 Task: Look for space in Windsor, United States from 12th July, 2023 to 16th July, 2023 for 8 adults in price range Rs.10000 to Rs.16000. Place can be private room with 8 bedrooms having 8 beds and 8 bathrooms. Property type can be house, flat, guest house. Amenities needed are: wifi, TV, free parkinig on premises, gym, breakfast. Booking option can be shelf check-in. Required host language is English.
Action: Mouse moved to (428, 104)
Screenshot: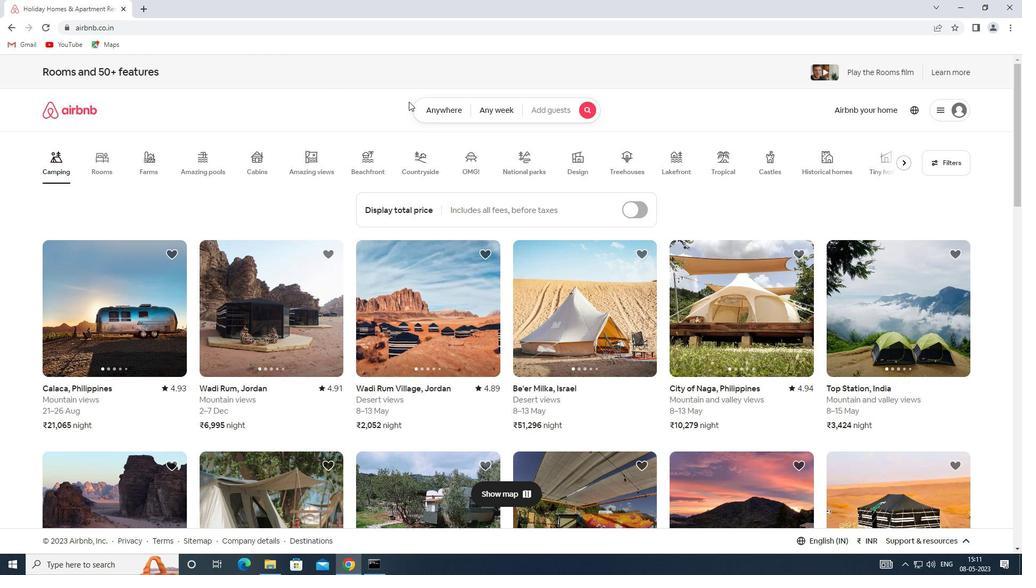
Action: Mouse pressed left at (428, 104)
Screenshot: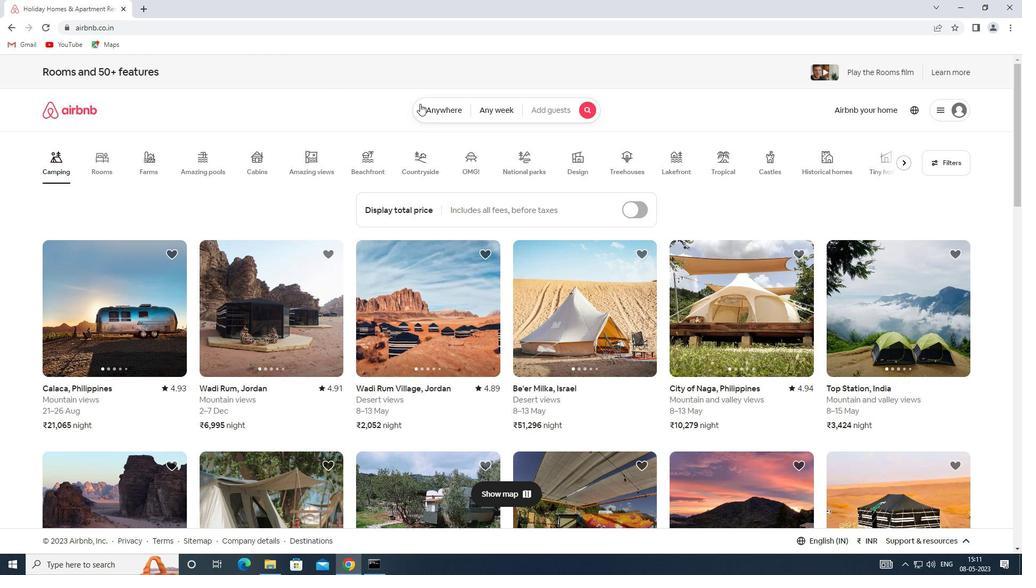 
Action: Mouse moved to (356, 157)
Screenshot: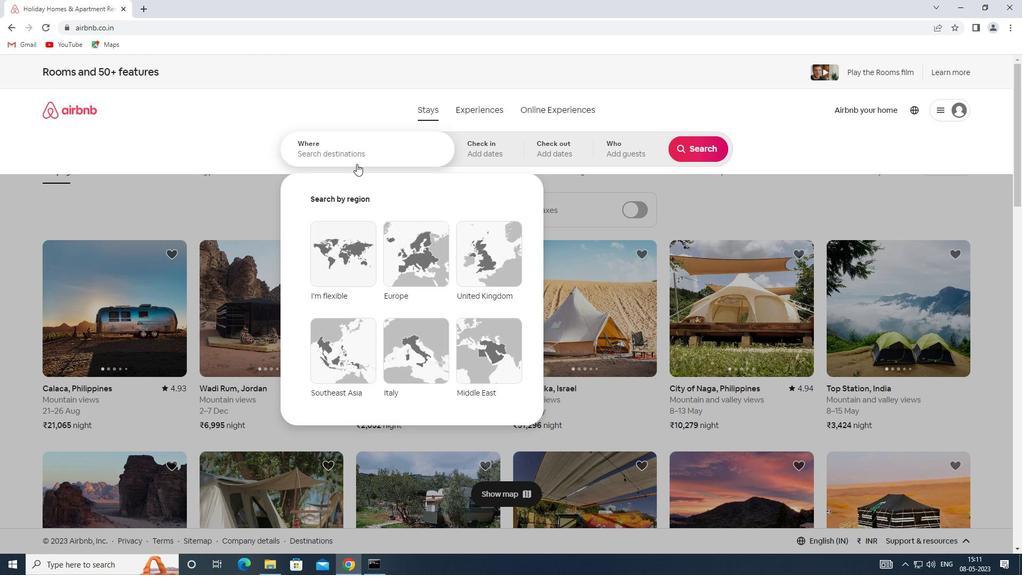 
Action: Mouse pressed left at (356, 157)
Screenshot: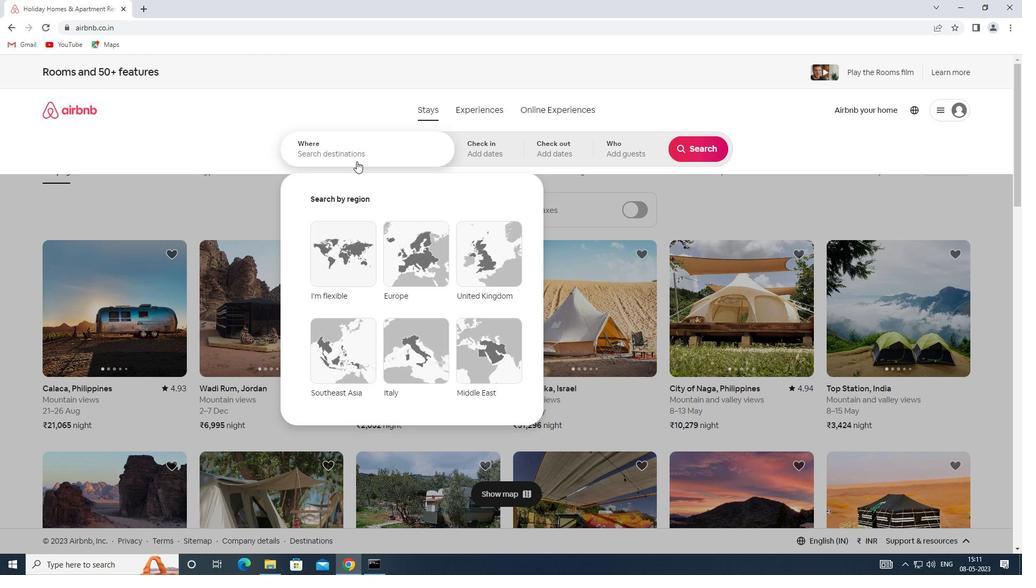 
Action: Mouse moved to (353, 157)
Screenshot: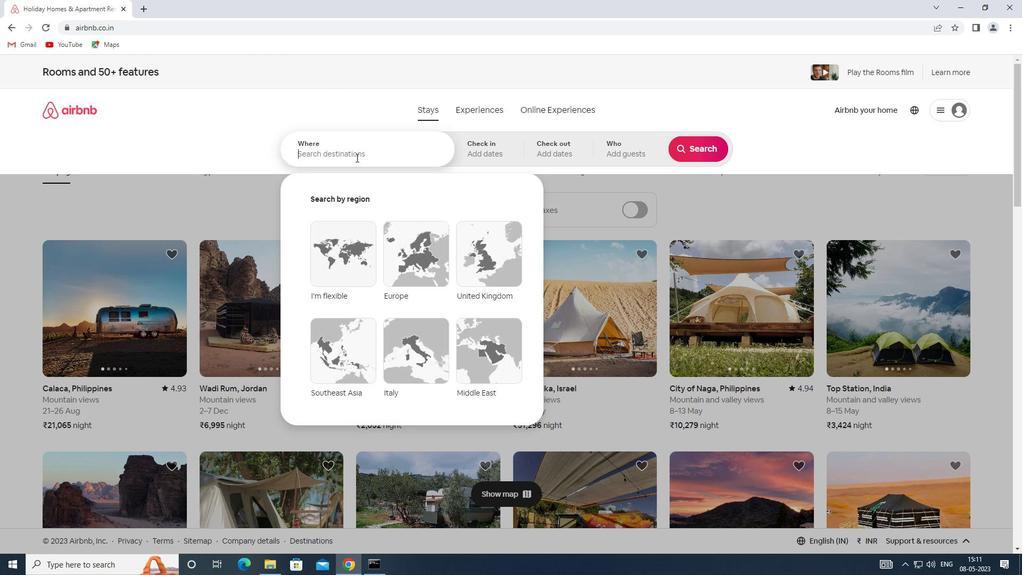 
Action: Key pressed <Key.shift><Key.shift><Key.shift><Key.shift><Key.shift><Key.shift>ctrl+SPACE<Key.space>IN<Key.space><Key.shift>WINDSOR,<Key.shift>UNITED<Key.space><Key.shift>STATES
Screenshot: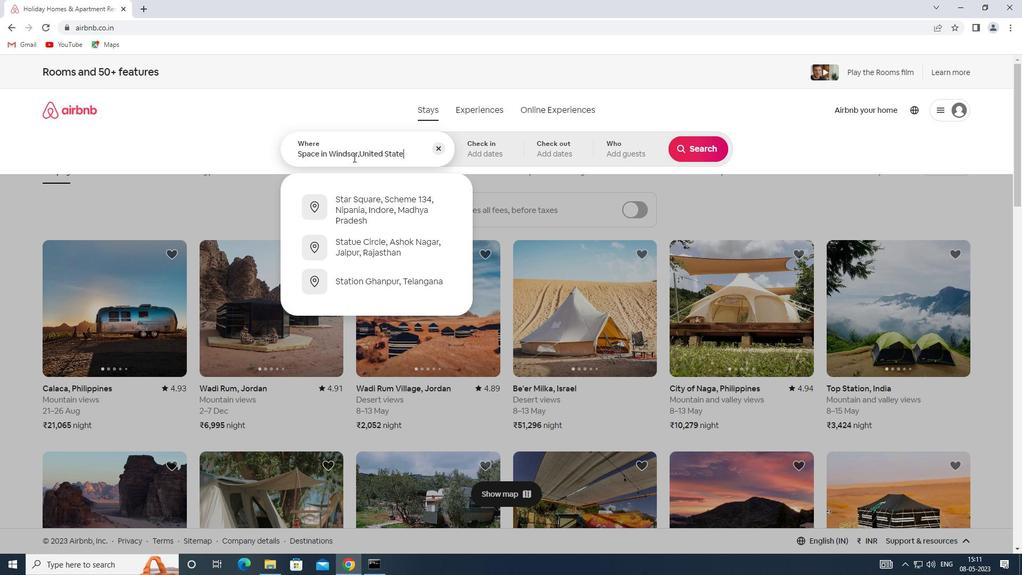 
Action: Mouse moved to (476, 162)
Screenshot: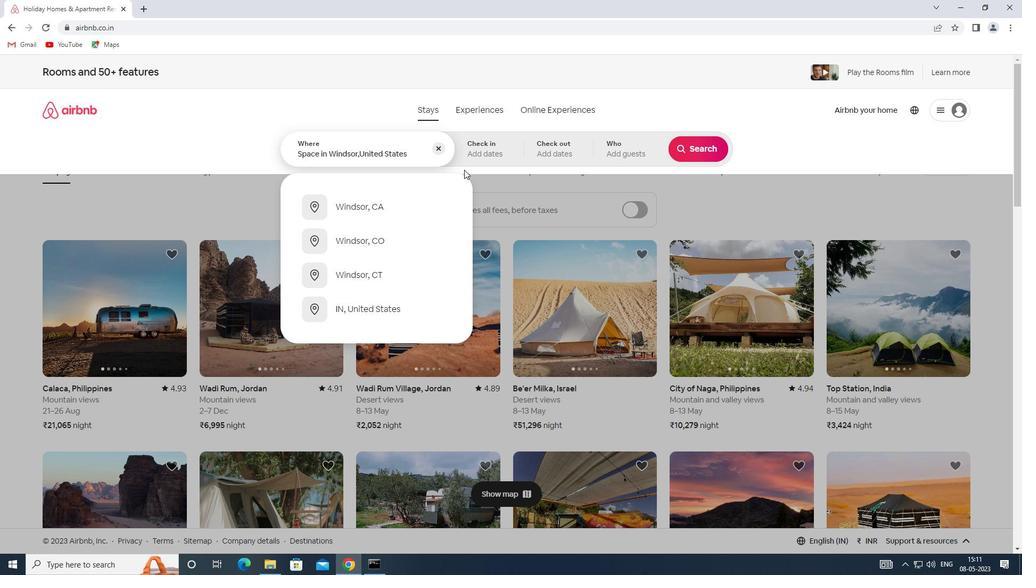 
Action: Mouse pressed left at (476, 162)
Screenshot: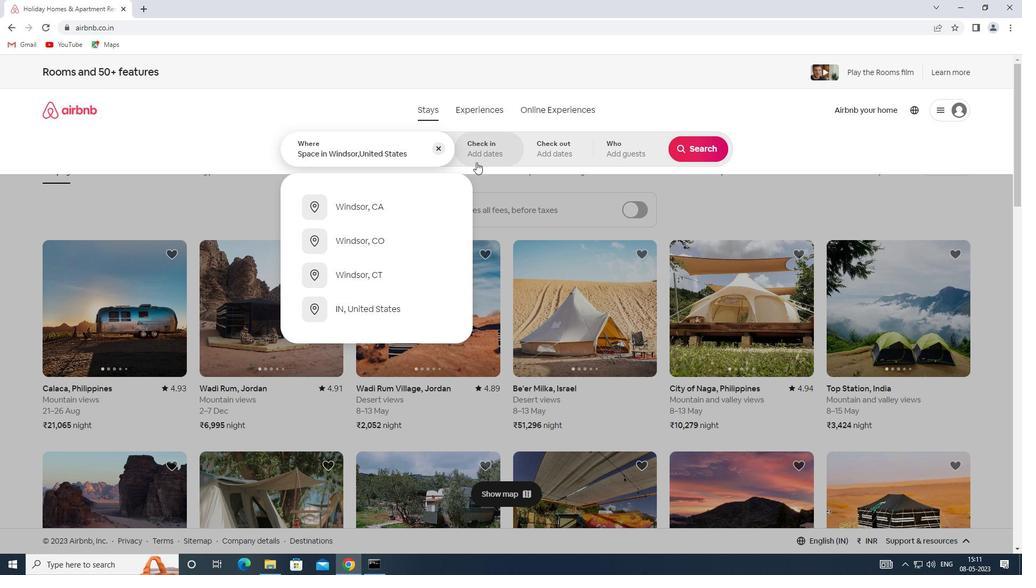 
Action: Mouse moved to (697, 233)
Screenshot: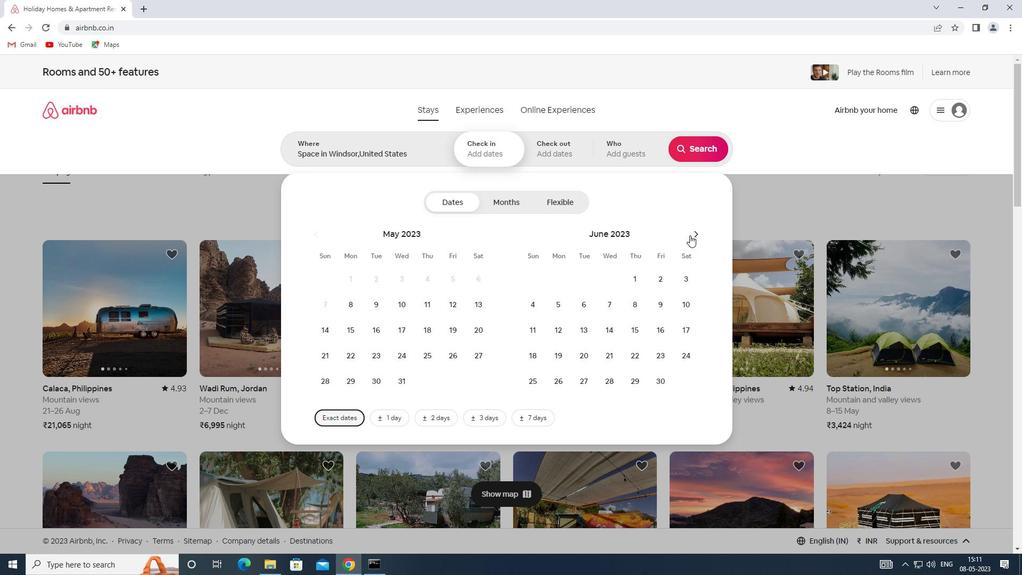 
Action: Mouse pressed left at (697, 233)
Screenshot: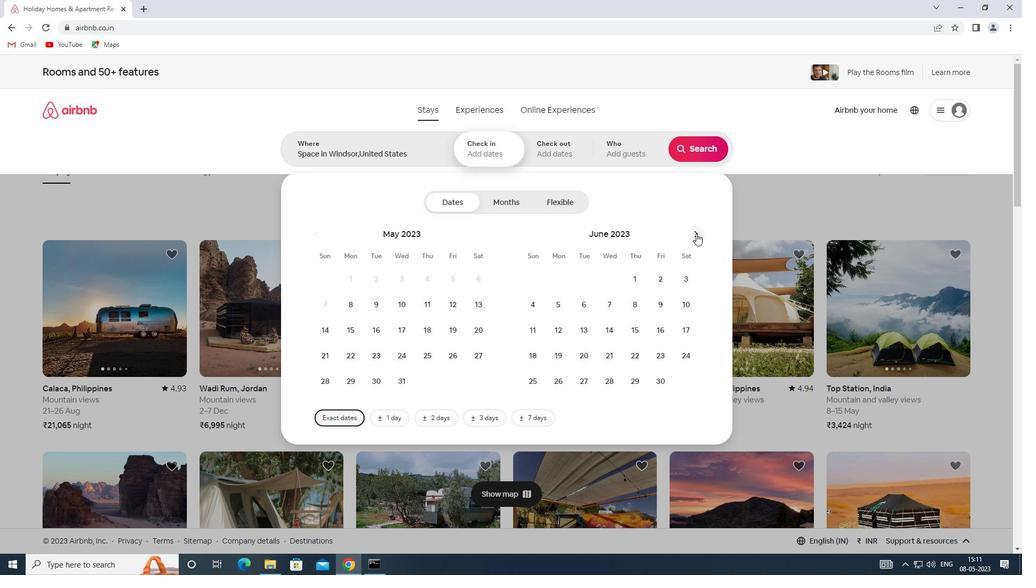 
Action: Mouse moved to (609, 333)
Screenshot: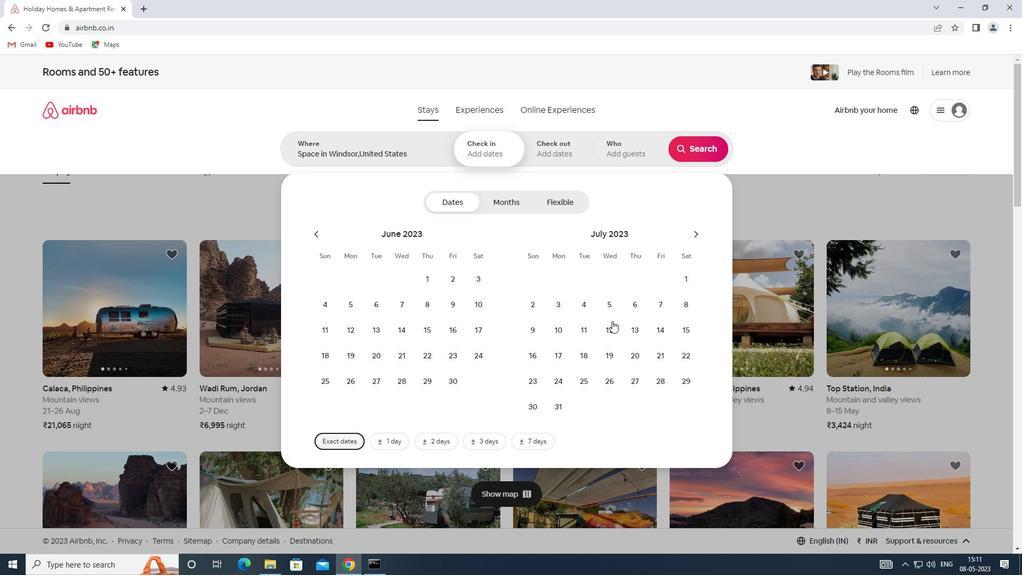 
Action: Mouse pressed left at (609, 333)
Screenshot: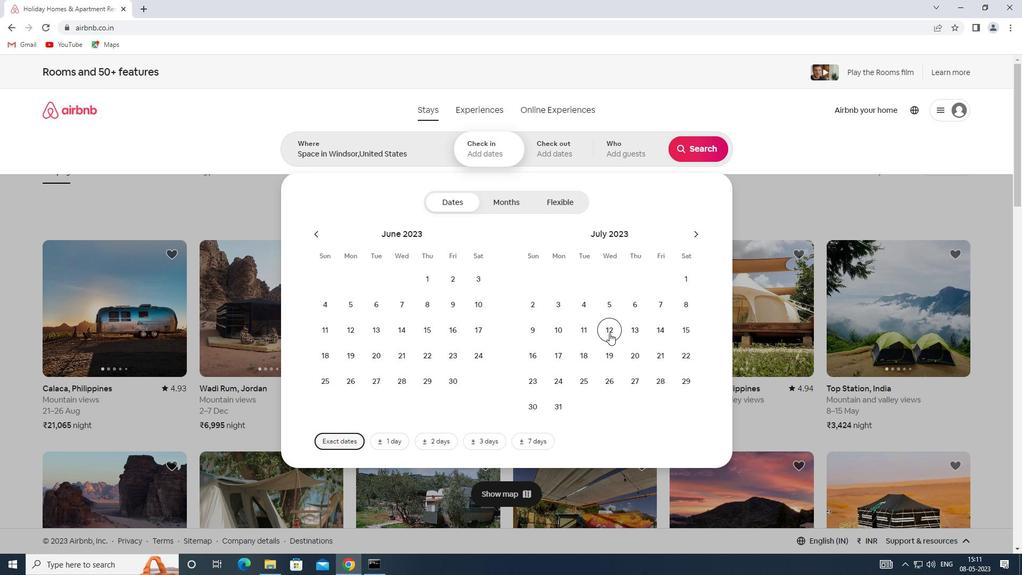 
Action: Mouse moved to (535, 349)
Screenshot: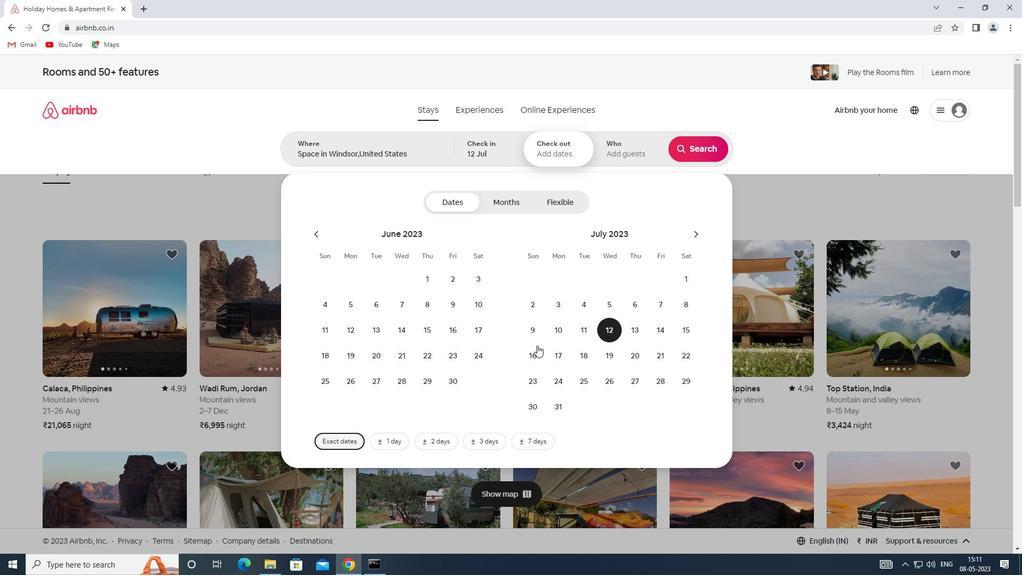 
Action: Mouse pressed left at (535, 349)
Screenshot: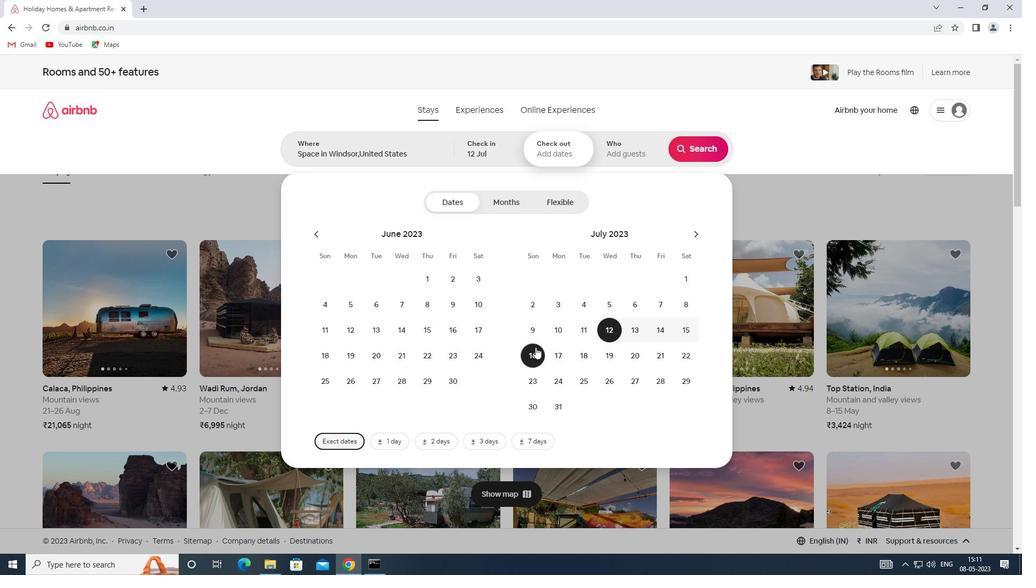 
Action: Mouse moved to (625, 148)
Screenshot: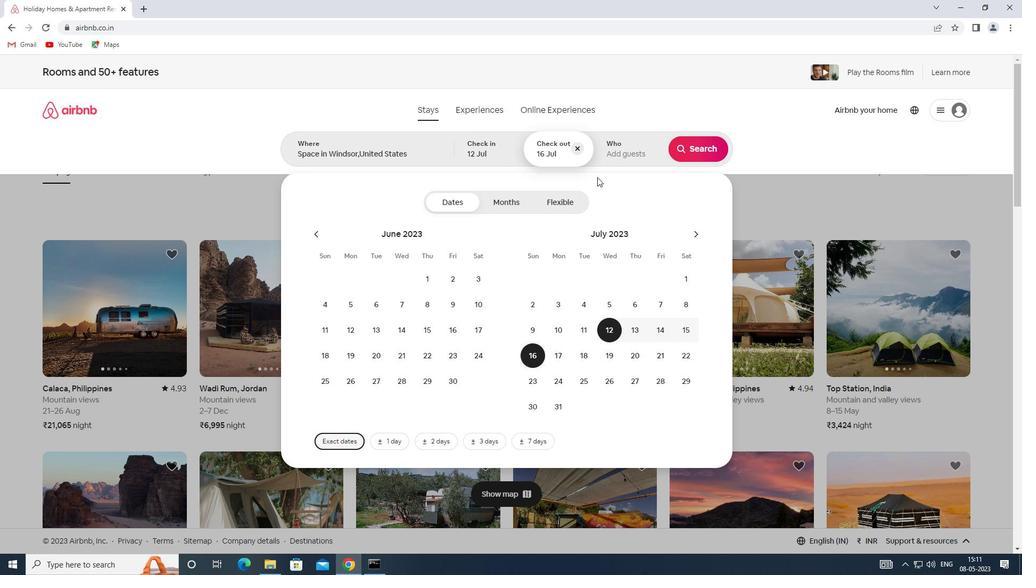 
Action: Mouse pressed left at (625, 148)
Screenshot: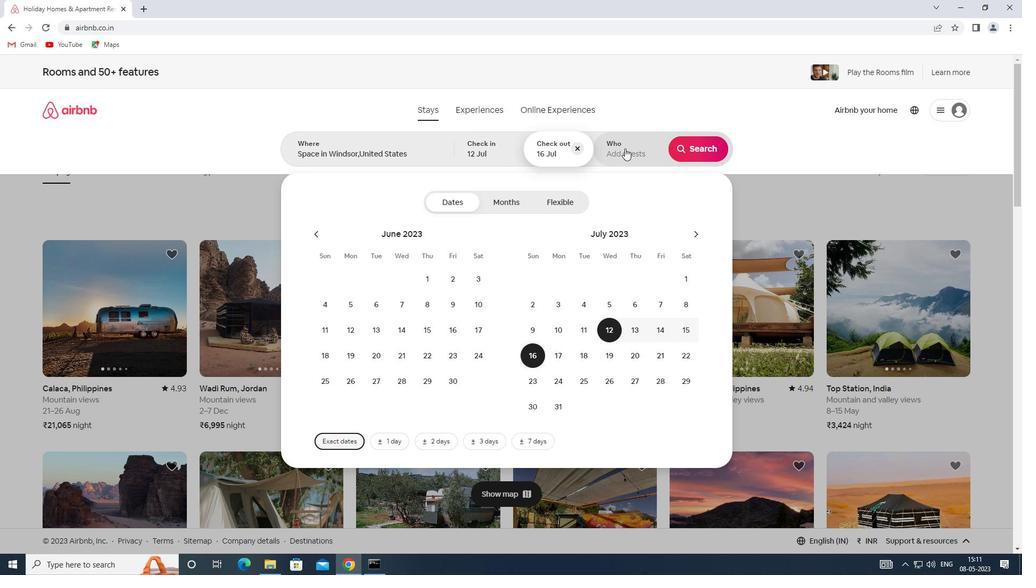 
Action: Mouse moved to (701, 208)
Screenshot: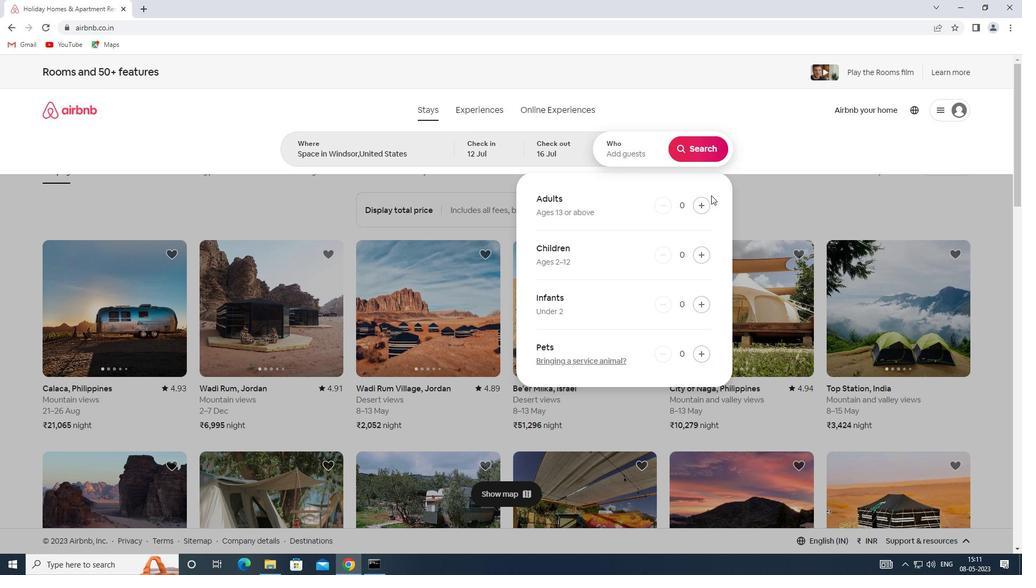 
Action: Mouse pressed left at (701, 208)
Screenshot: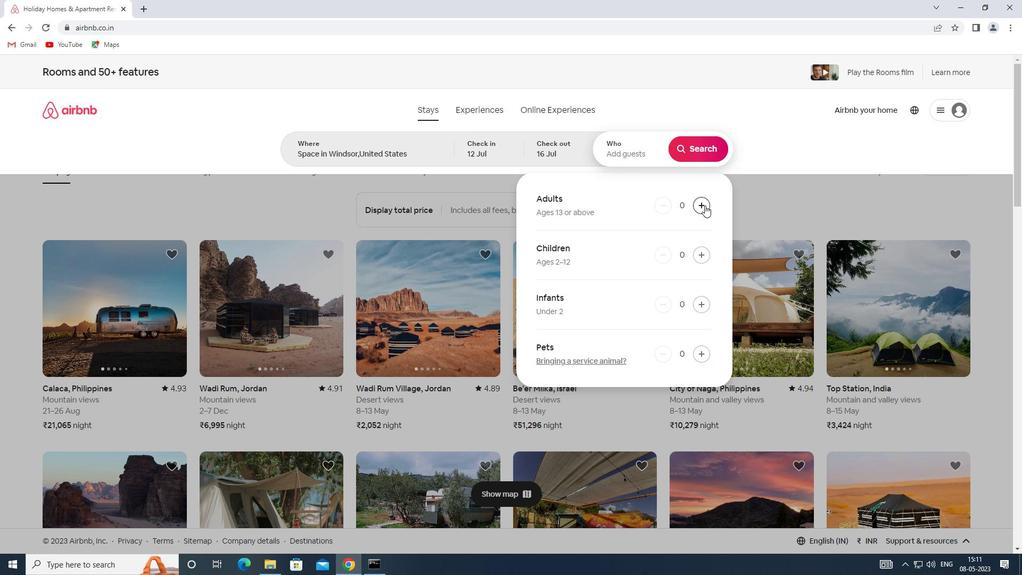 
Action: Mouse pressed left at (701, 208)
Screenshot: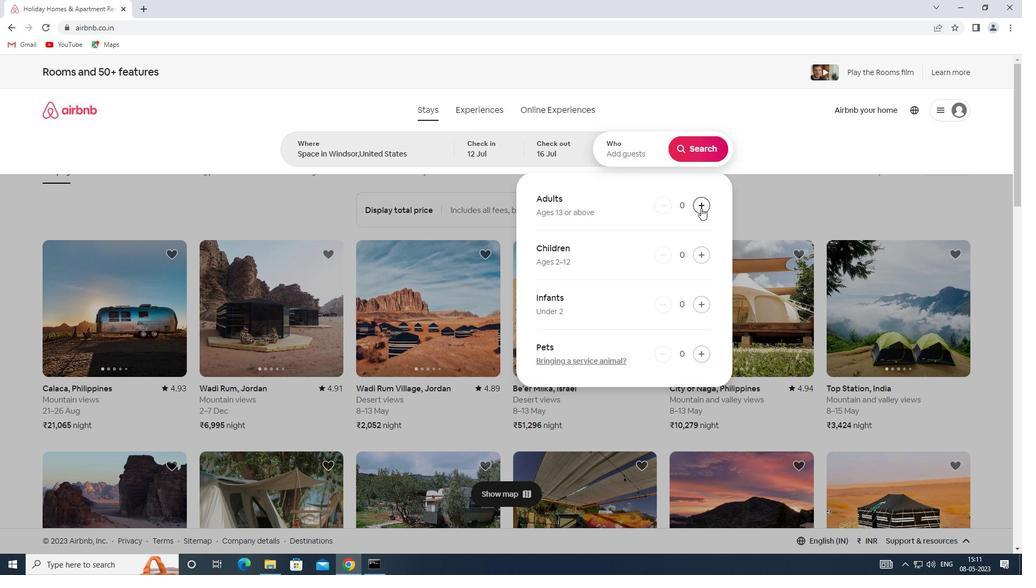 
Action: Mouse pressed left at (701, 208)
Screenshot: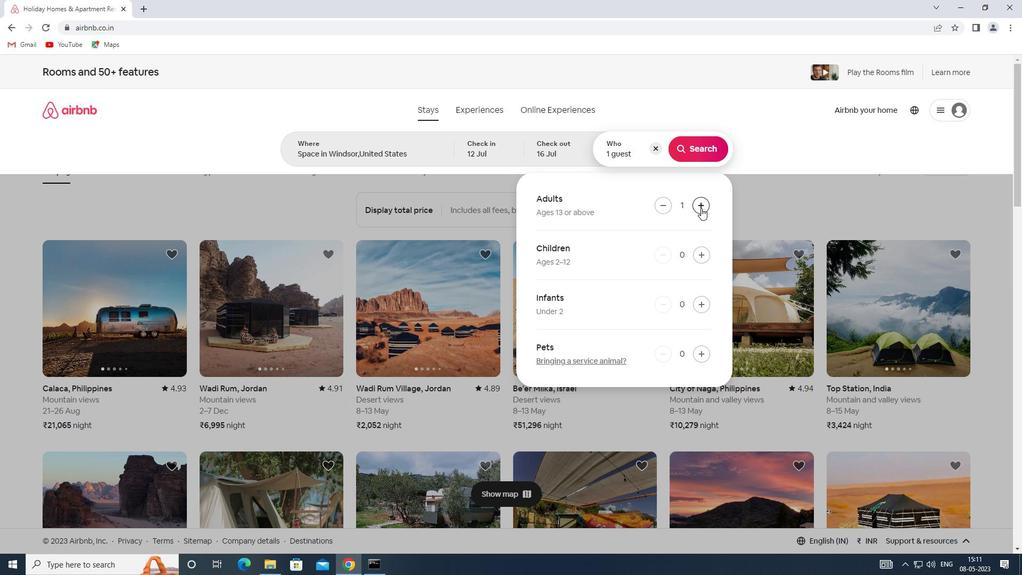 
Action: Mouse pressed left at (701, 208)
Screenshot: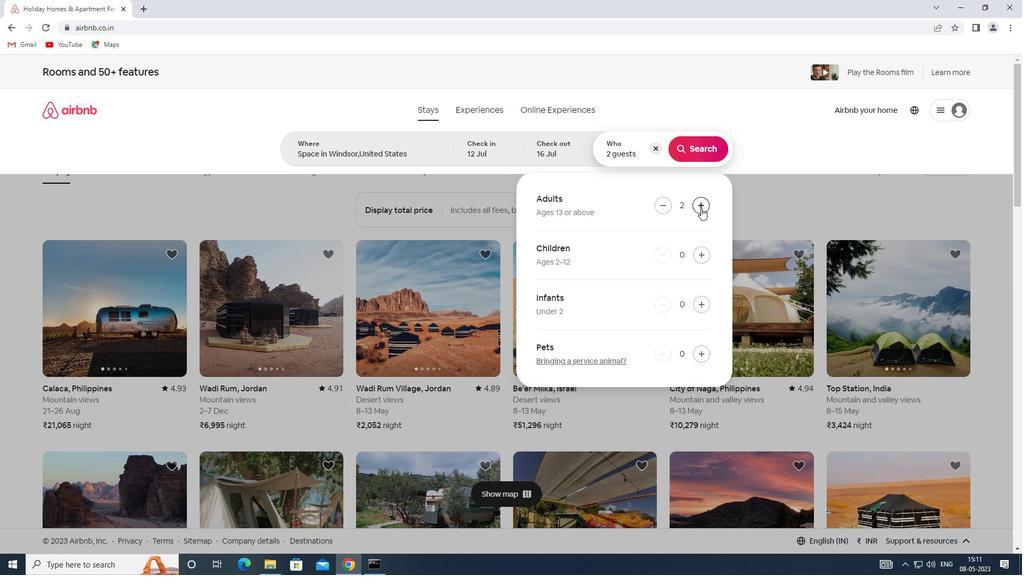 
Action: Mouse pressed left at (701, 208)
Screenshot: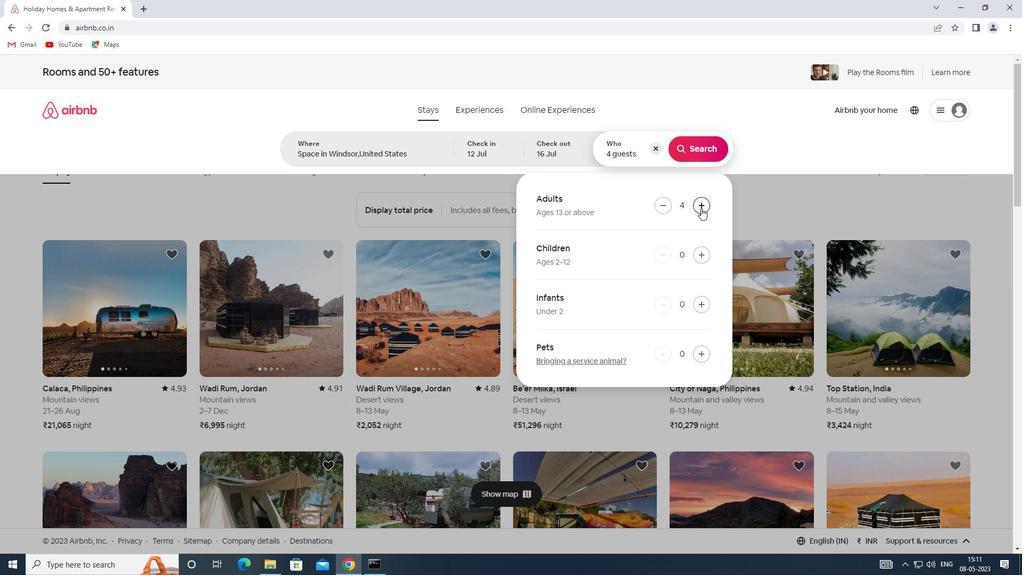 
Action: Mouse pressed left at (701, 208)
Screenshot: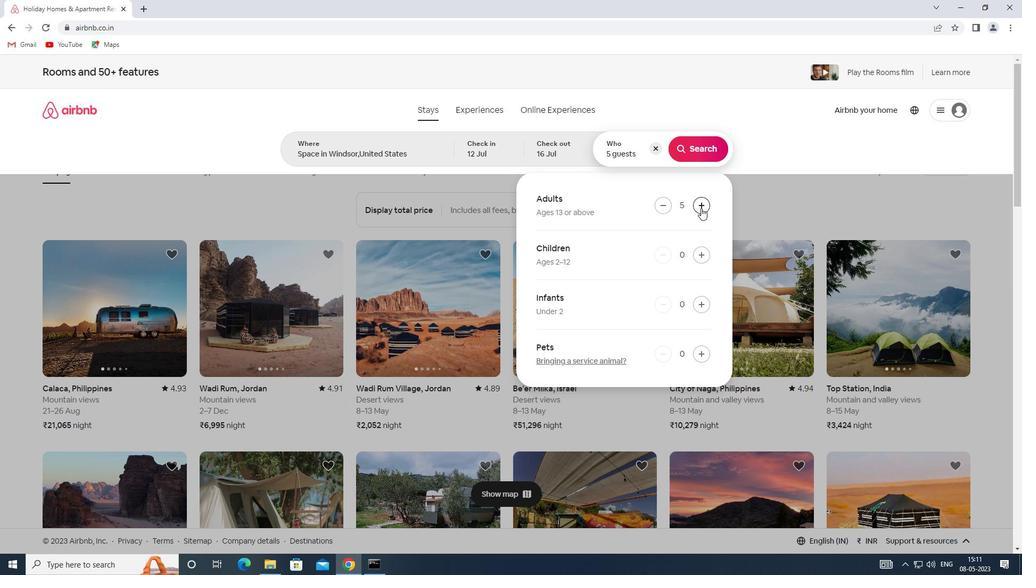 
Action: Mouse pressed left at (701, 208)
Screenshot: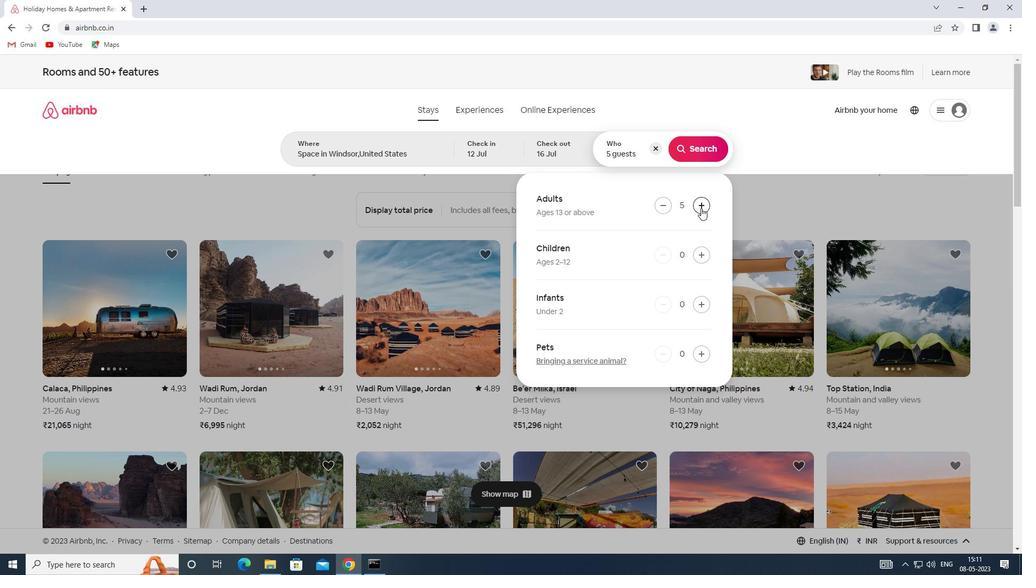 
Action: Mouse pressed left at (701, 208)
Screenshot: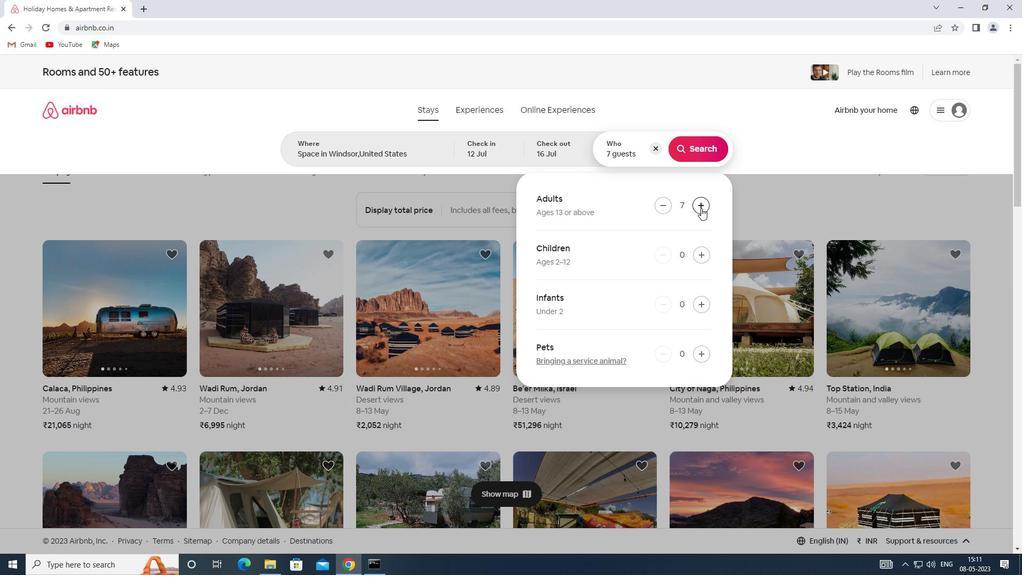 
Action: Mouse moved to (704, 143)
Screenshot: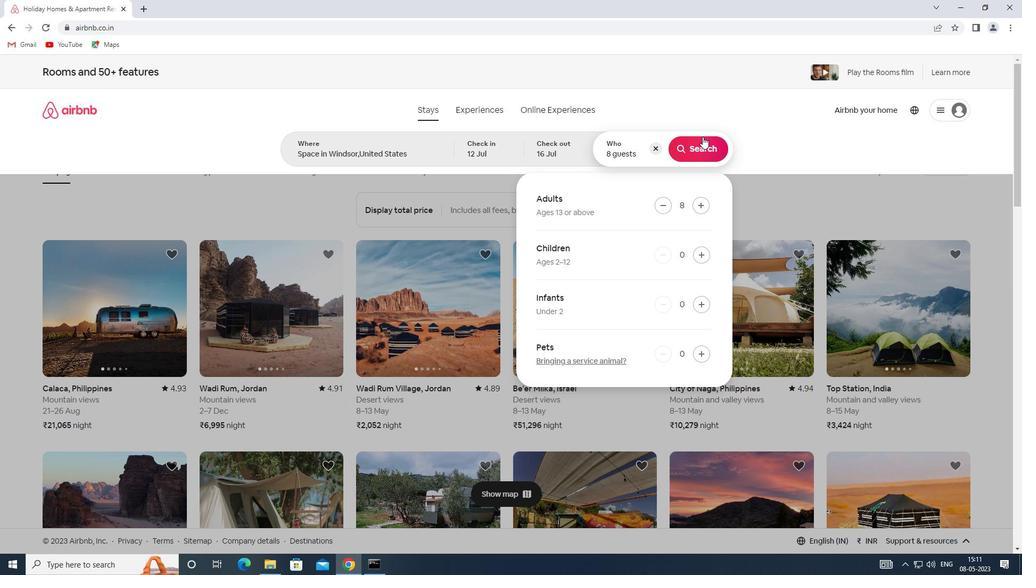 
Action: Mouse pressed left at (704, 143)
Screenshot: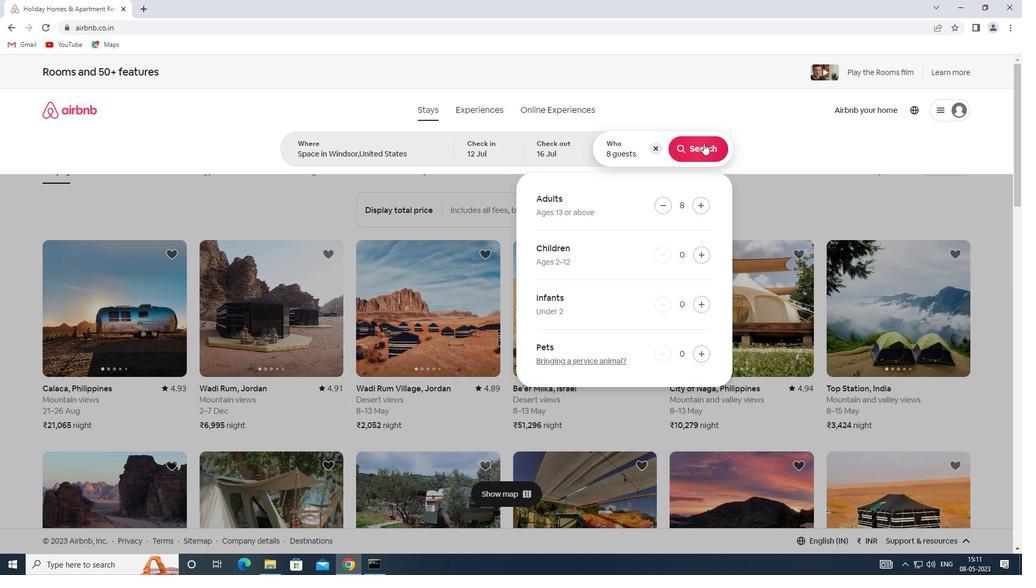
Action: Mouse moved to (958, 125)
Screenshot: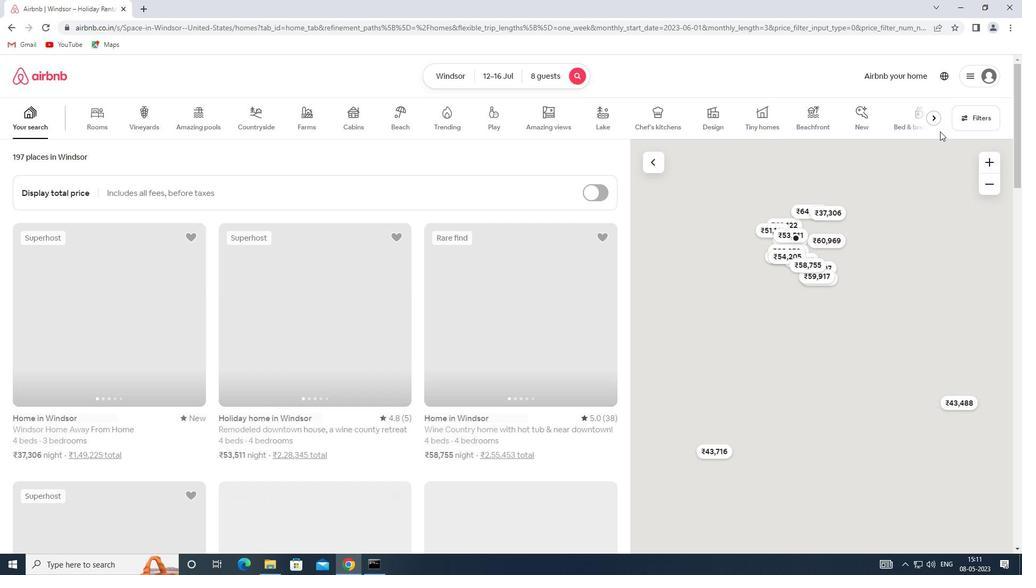 
Action: Mouse pressed left at (958, 125)
Screenshot: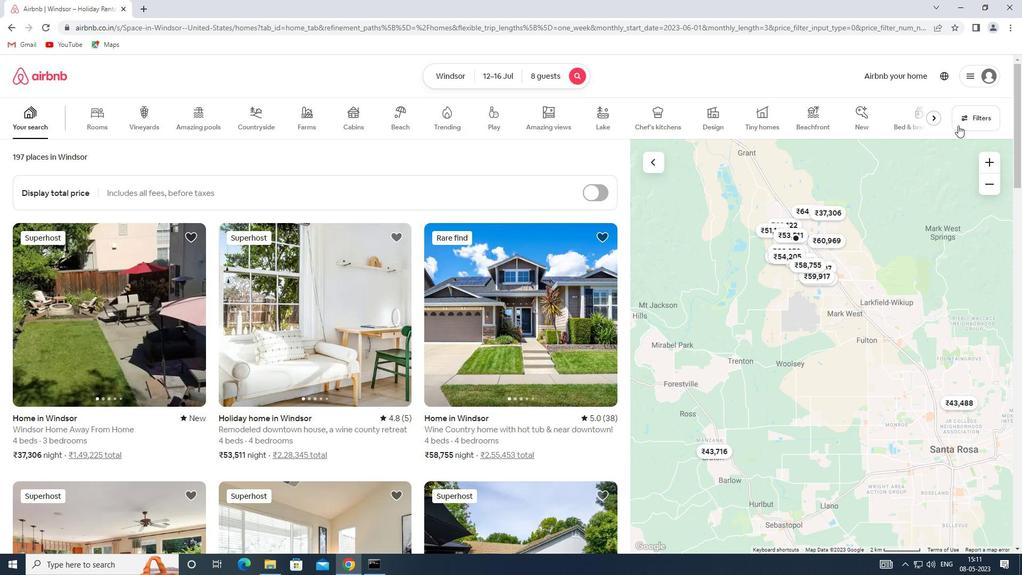 
Action: Mouse moved to (372, 377)
Screenshot: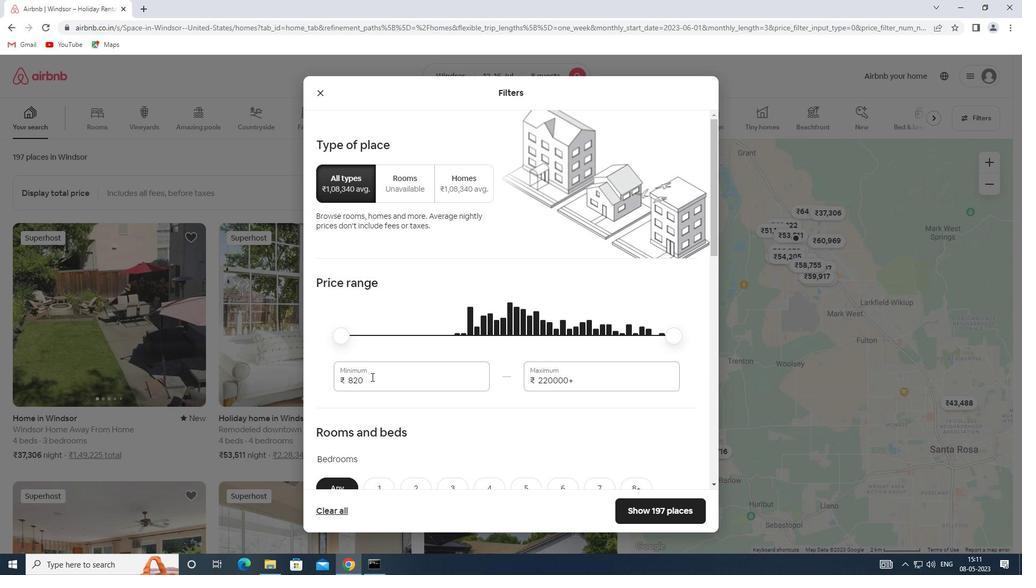 
Action: Mouse pressed left at (372, 377)
Screenshot: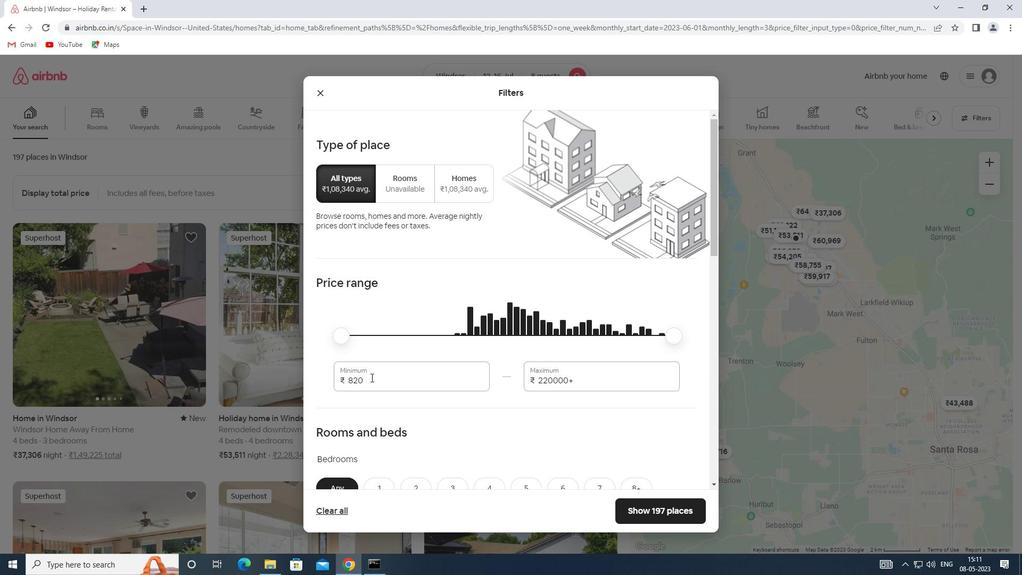 
Action: Mouse moved to (318, 367)
Screenshot: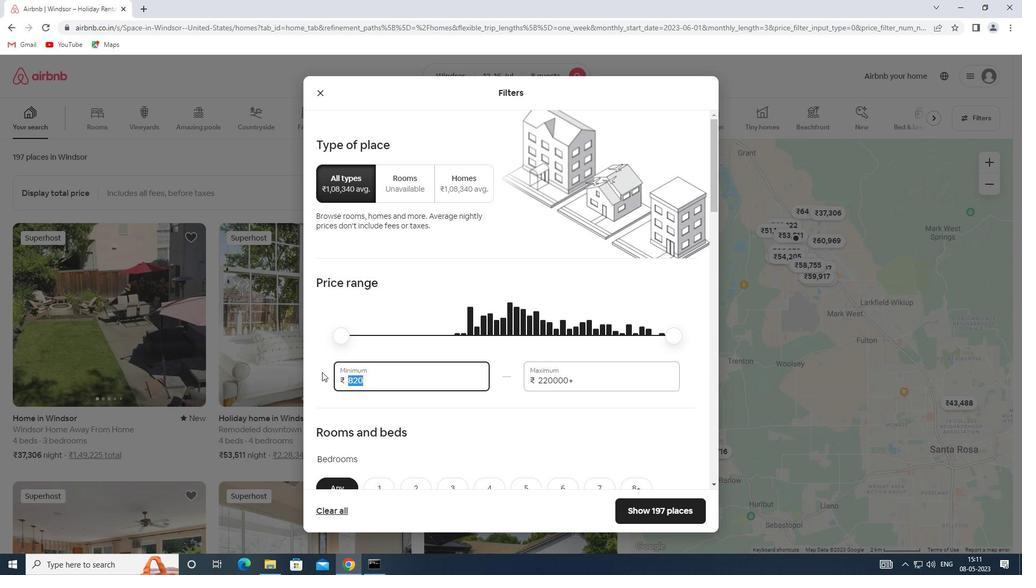 
Action: Key pressed 10000
Screenshot: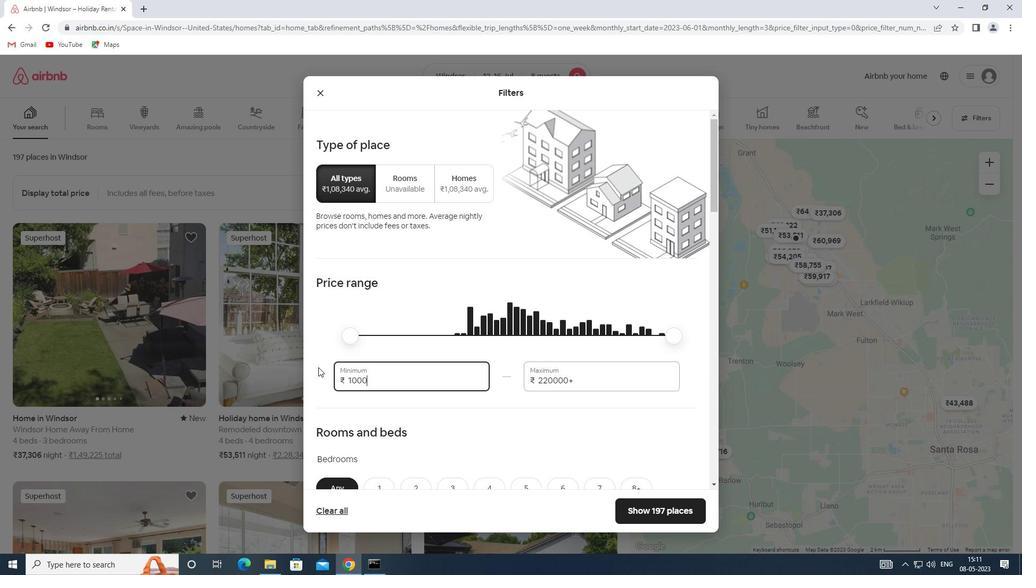 
Action: Mouse moved to (571, 379)
Screenshot: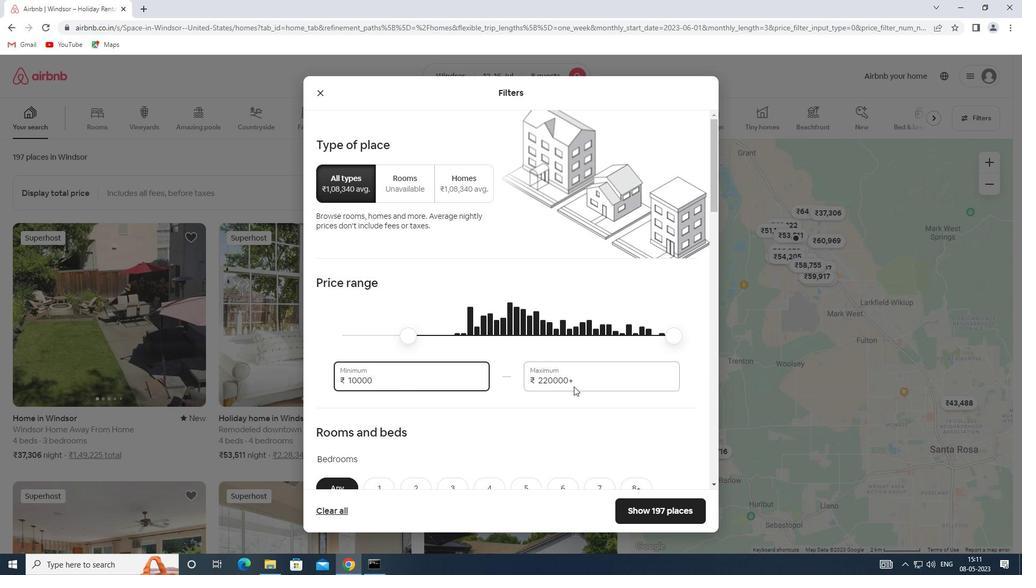 
Action: Mouse pressed left at (571, 379)
Screenshot: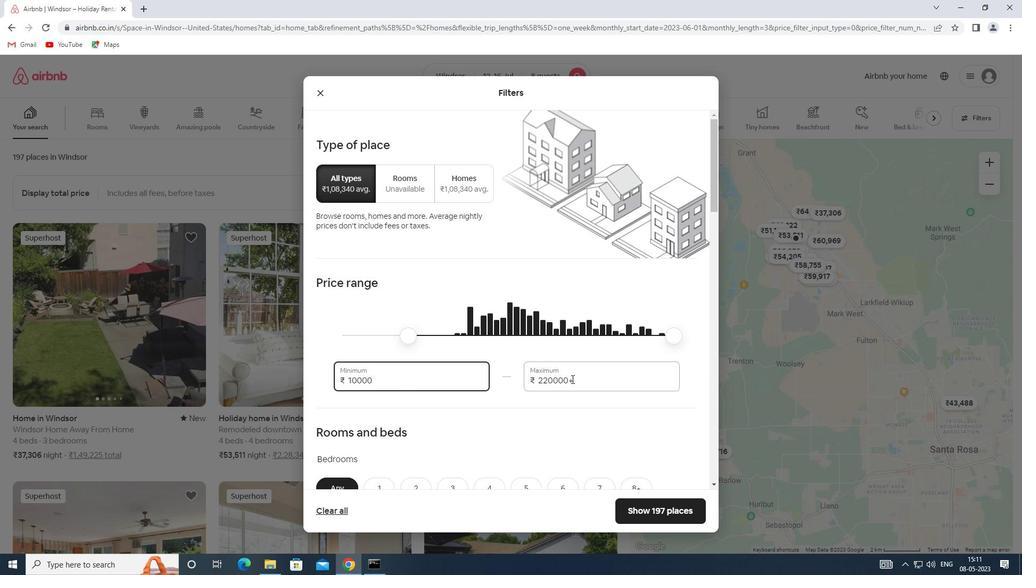 
Action: Mouse moved to (528, 381)
Screenshot: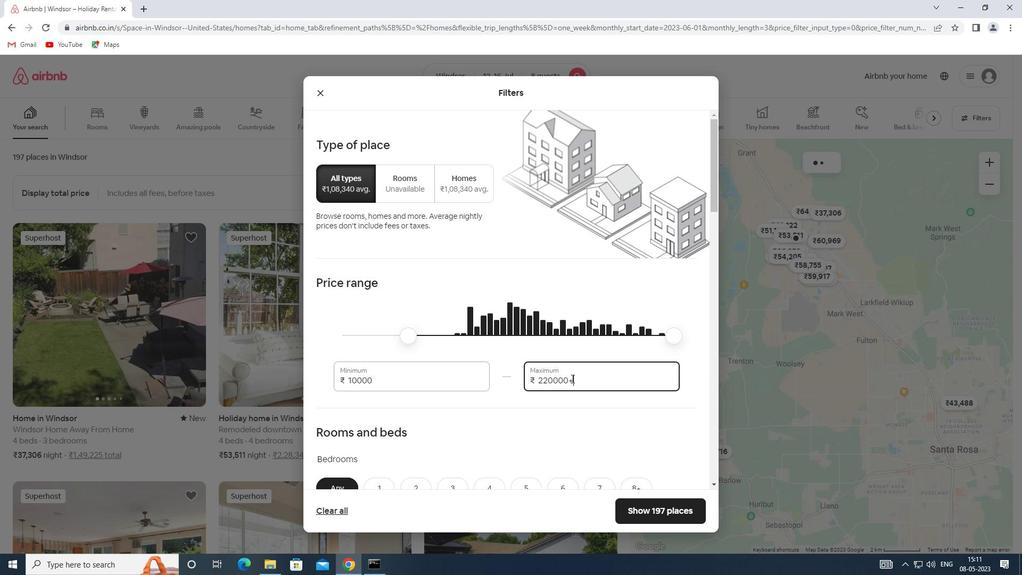 
Action: Key pressed 160000<Key.backspace>
Screenshot: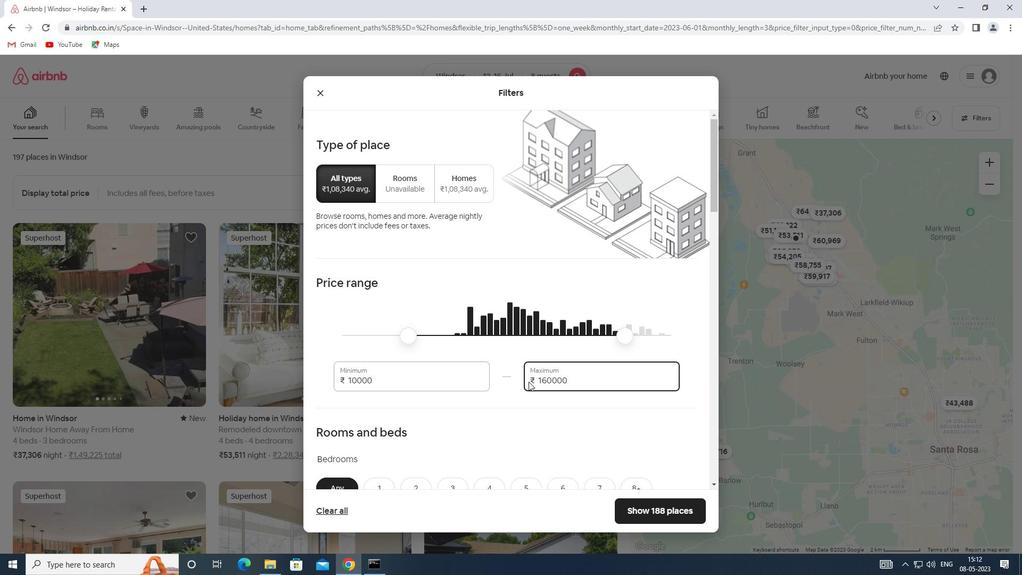 
Action: Mouse scrolled (528, 381) with delta (0, 0)
Screenshot: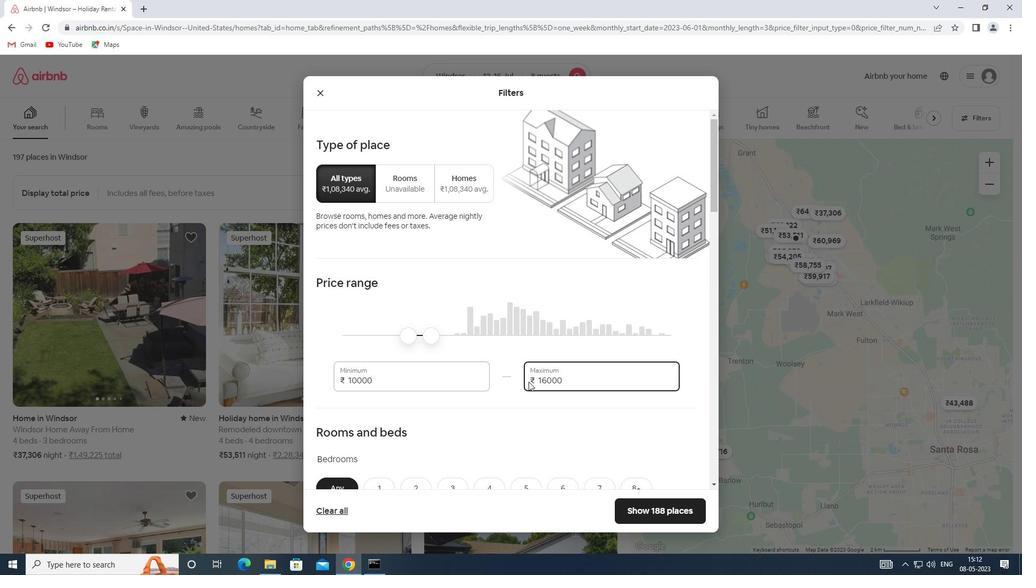 
Action: Mouse scrolled (528, 381) with delta (0, 0)
Screenshot: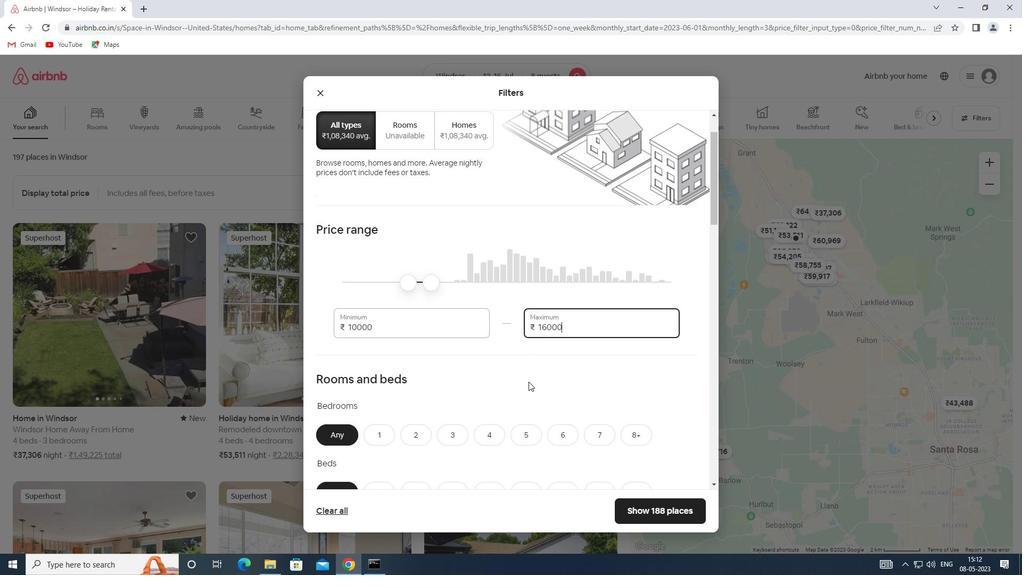 
Action: Mouse scrolled (528, 381) with delta (0, 0)
Screenshot: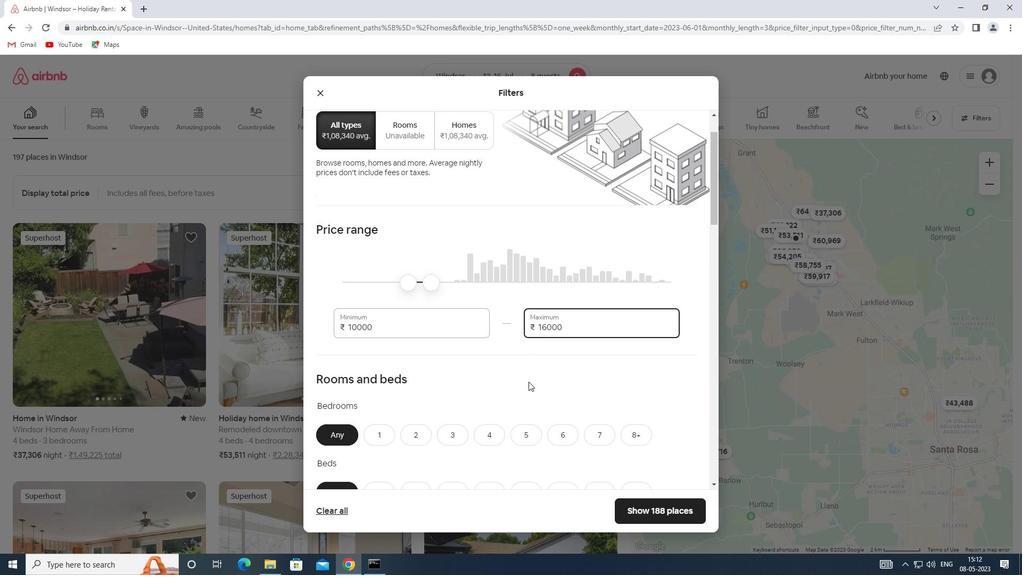 
Action: Mouse moved to (625, 322)
Screenshot: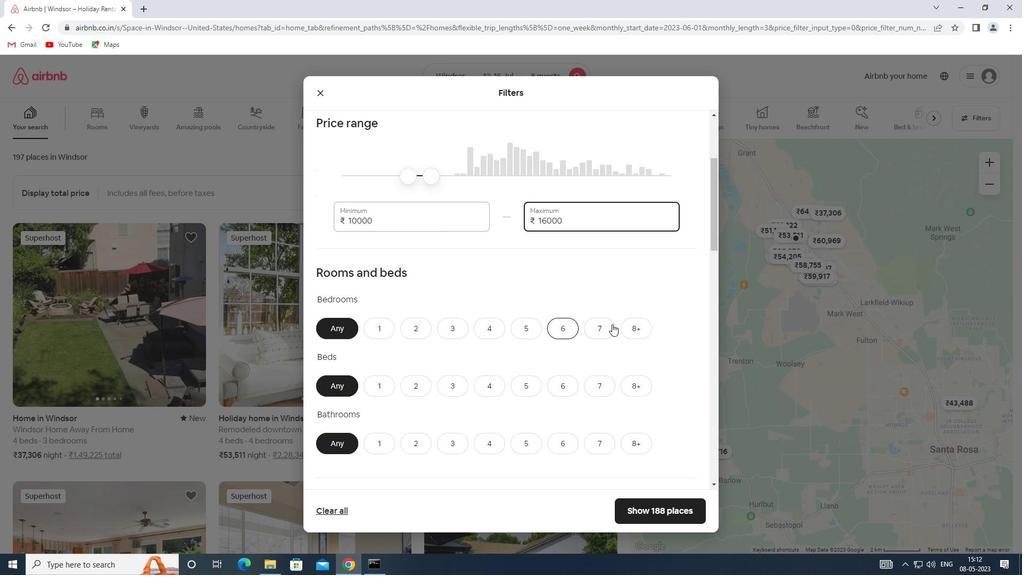 
Action: Mouse pressed left at (625, 322)
Screenshot: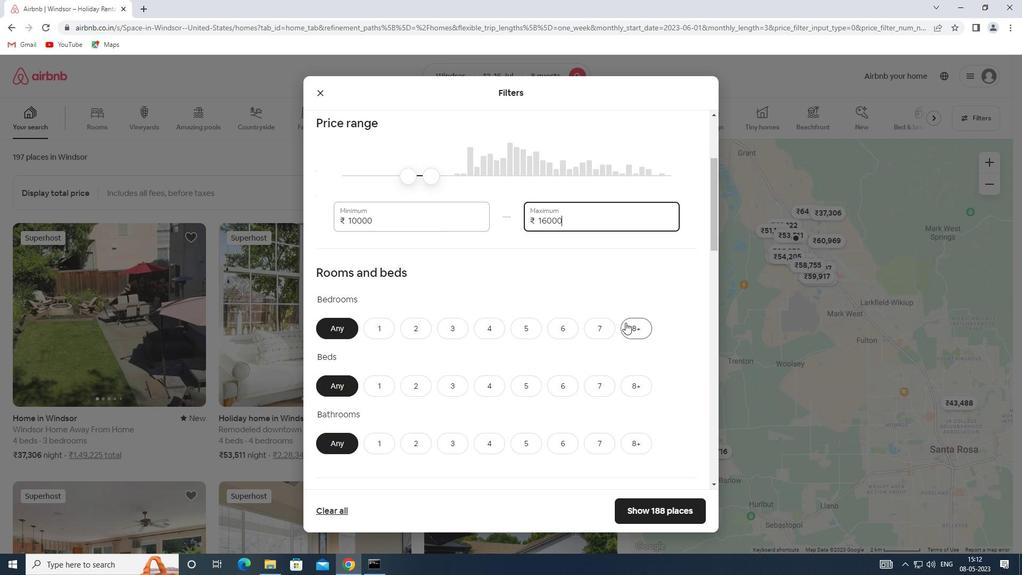 
Action: Mouse moved to (627, 386)
Screenshot: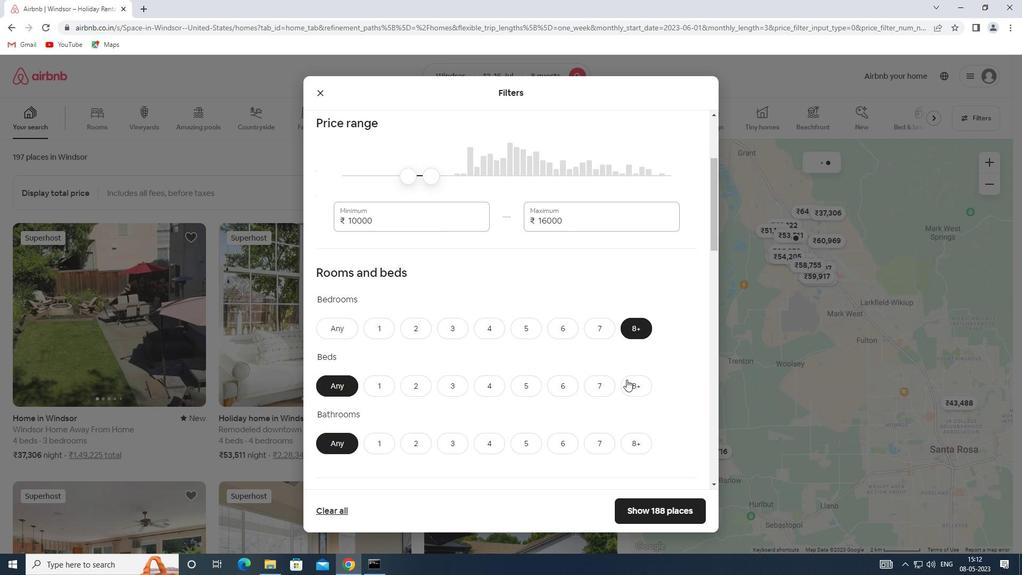 
Action: Mouse pressed left at (627, 386)
Screenshot: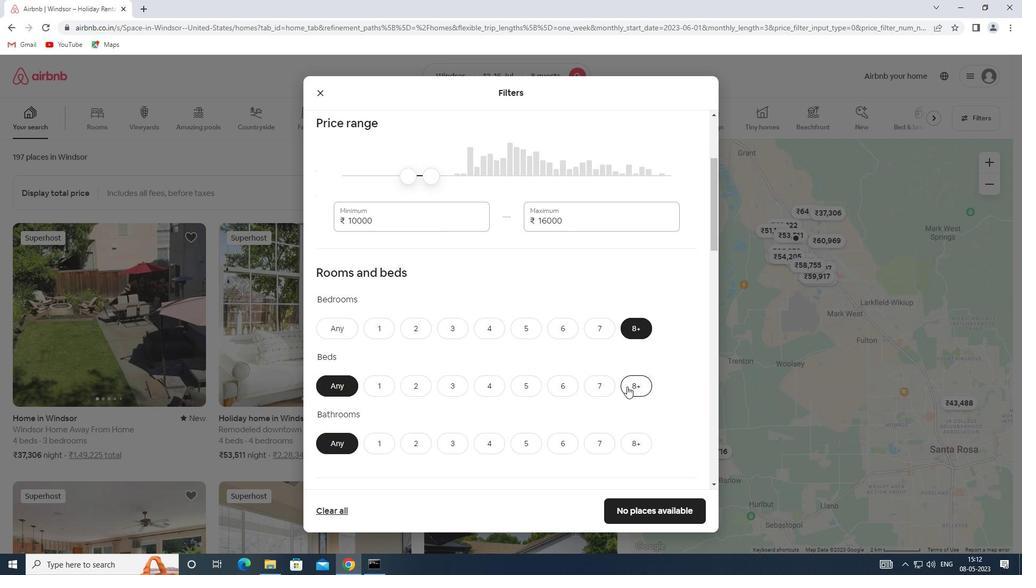 
Action: Mouse moved to (645, 442)
Screenshot: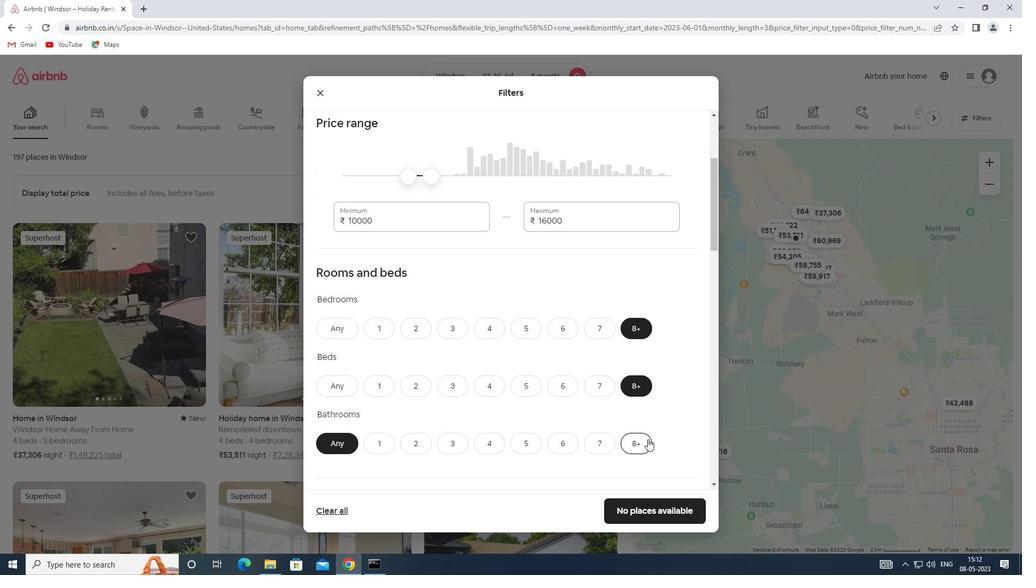 
Action: Mouse pressed left at (645, 442)
Screenshot: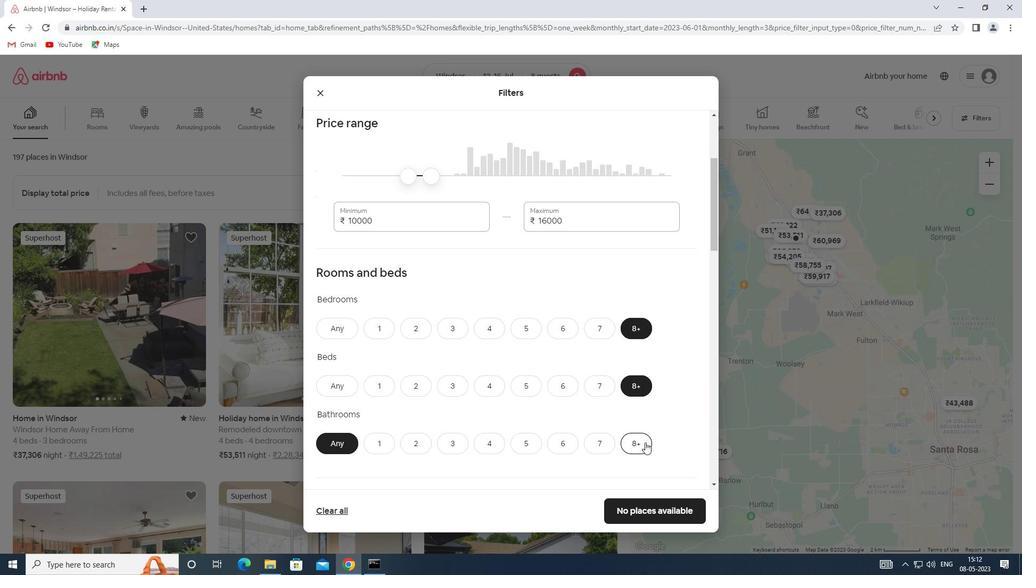 
Action: Mouse moved to (624, 421)
Screenshot: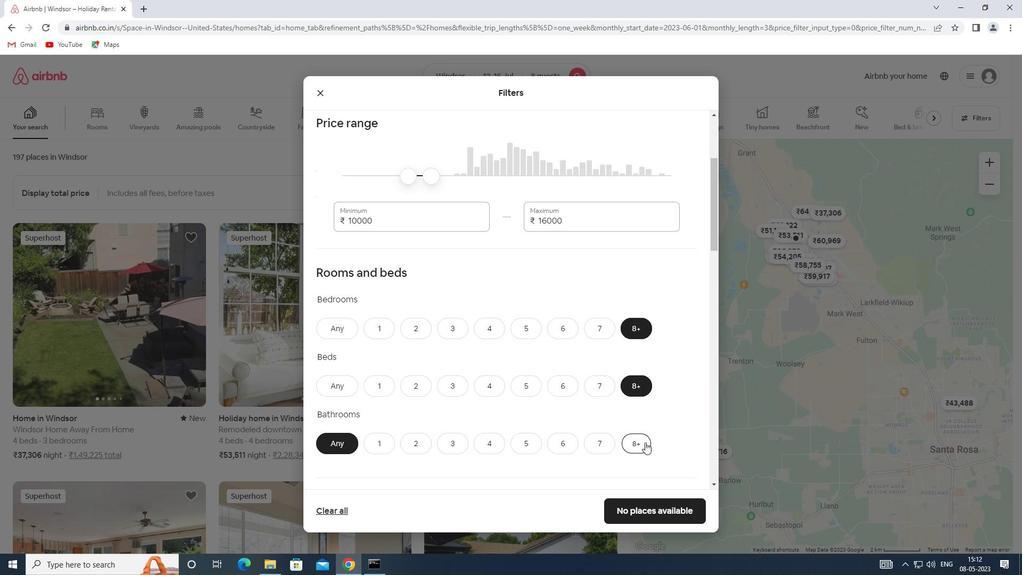 
Action: Mouse scrolled (624, 421) with delta (0, 0)
Screenshot: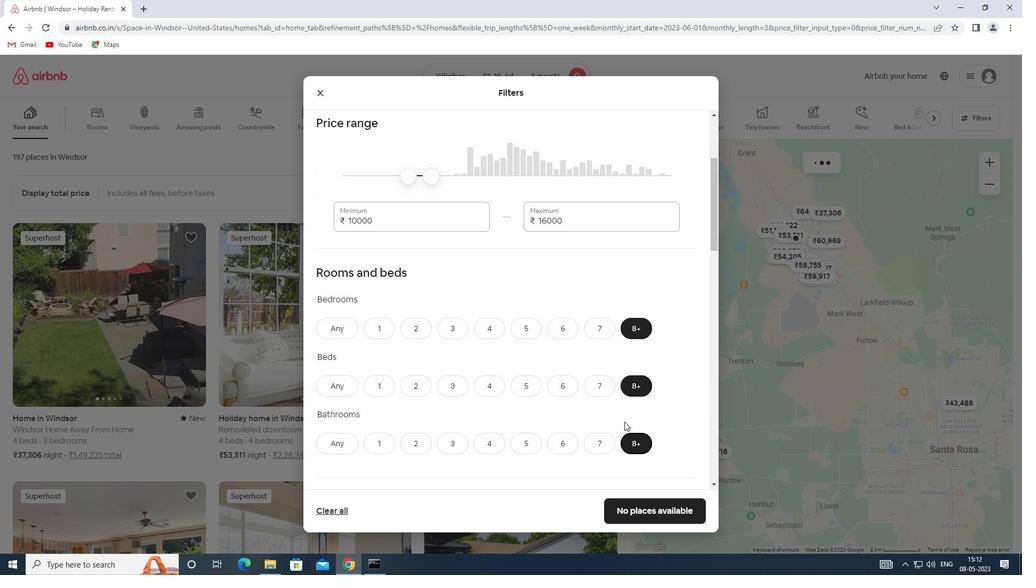 
Action: Mouse scrolled (624, 421) with delta (0, 0)
Screenshot: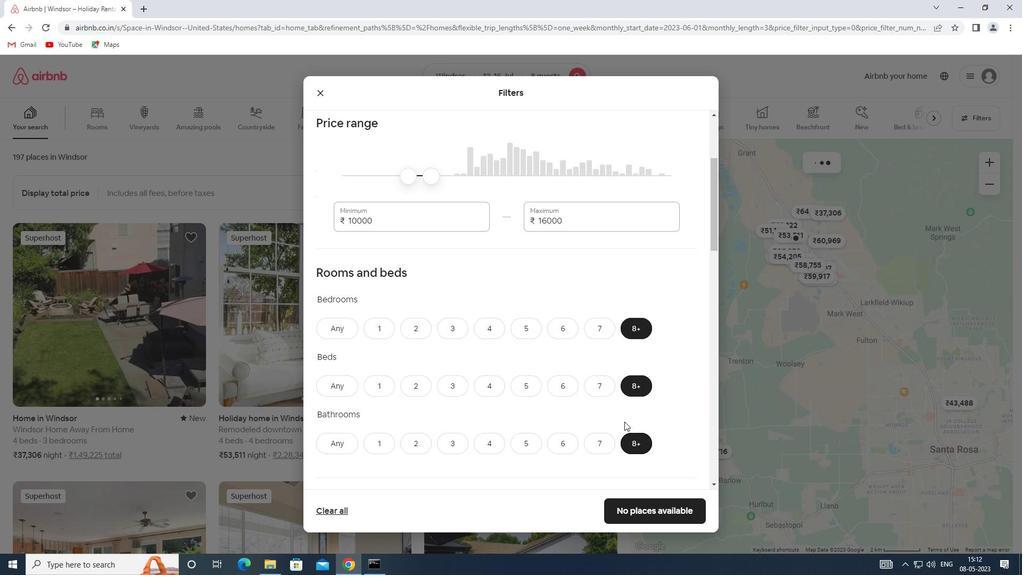 
Action: Mouse moved to (615, 407)
Screenshot: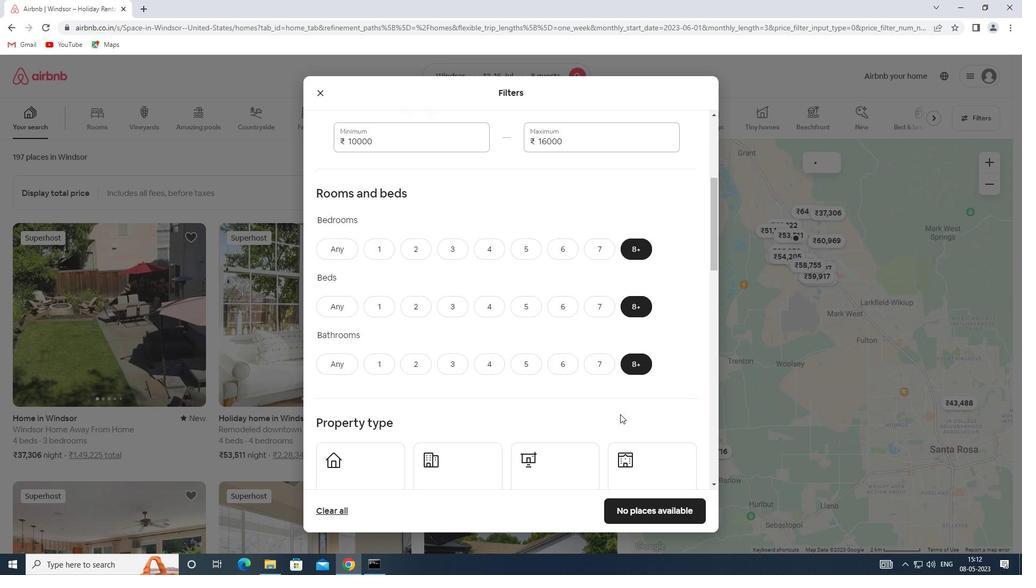 
Action: Mouse scrolled (615, 406) with delta (0, 0)
Screenshot: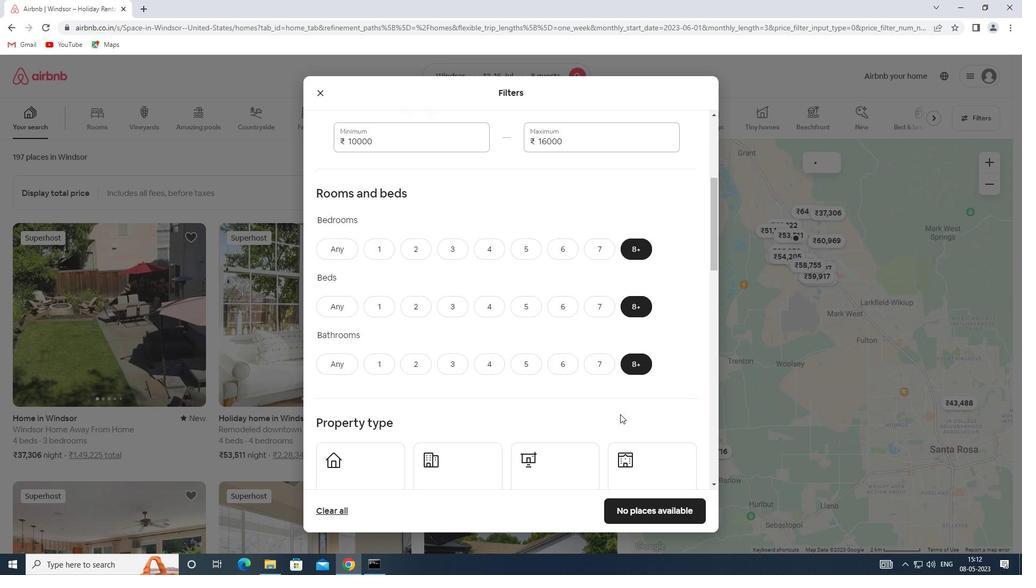 
Action: Mouse moved to (613, 405)
Screenshot: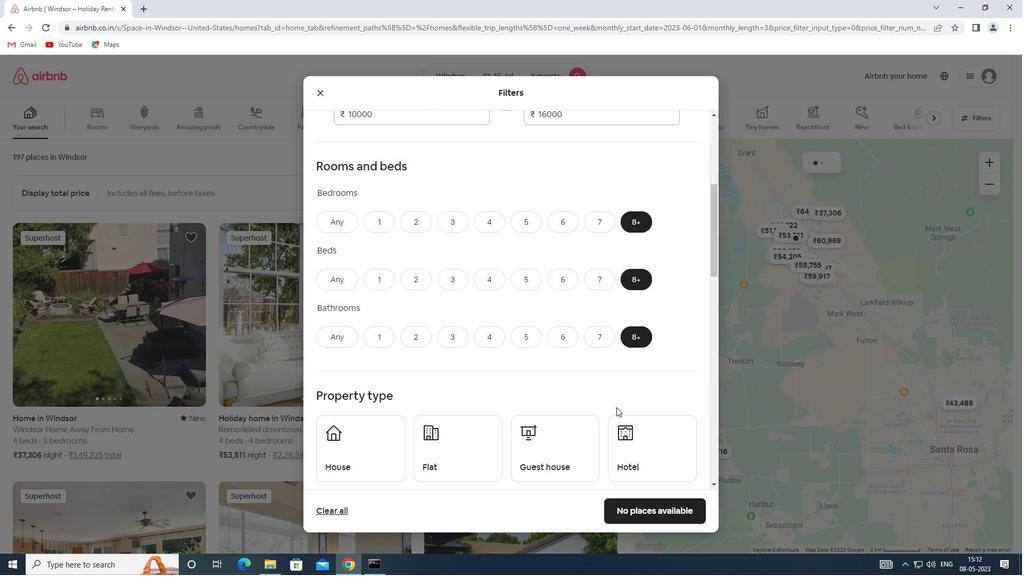 
Action: Mouse scrolled (613, 405) with delta (0, 0)
Screenshot: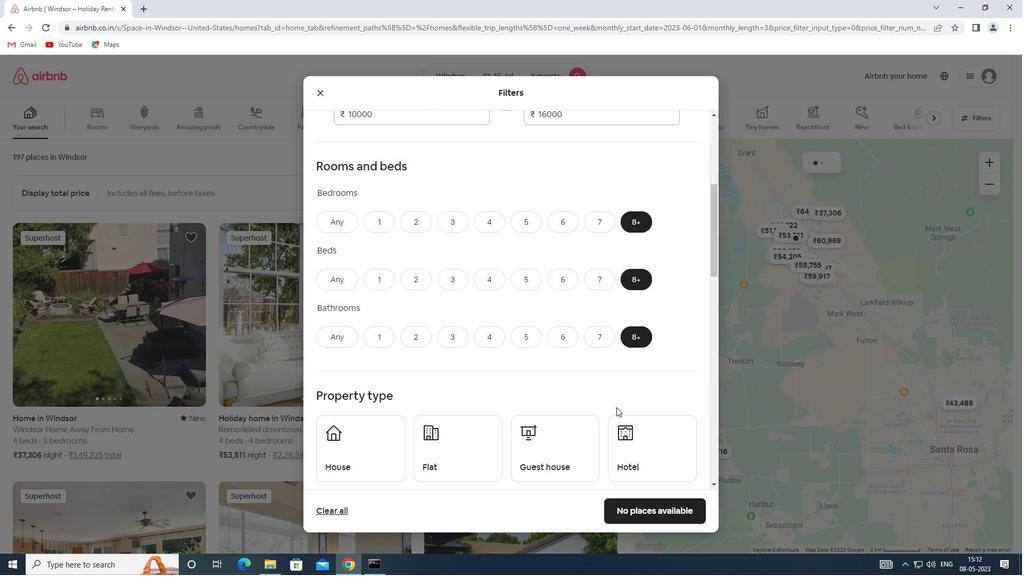 
Action: Mouse moved to (359, 351)
Screenshot: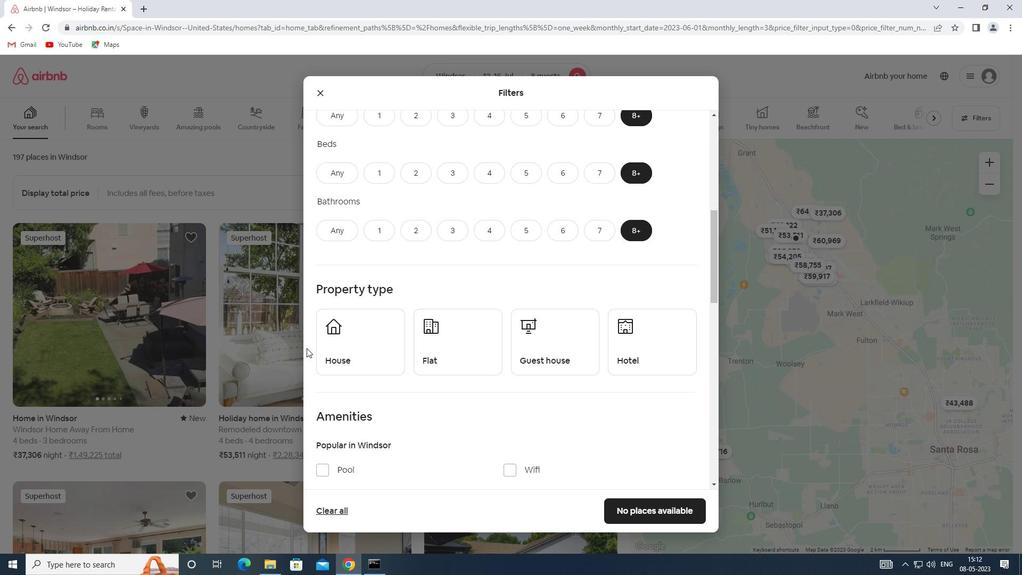 
Action: Mouse pressed left at (359, 351)
Screenshot: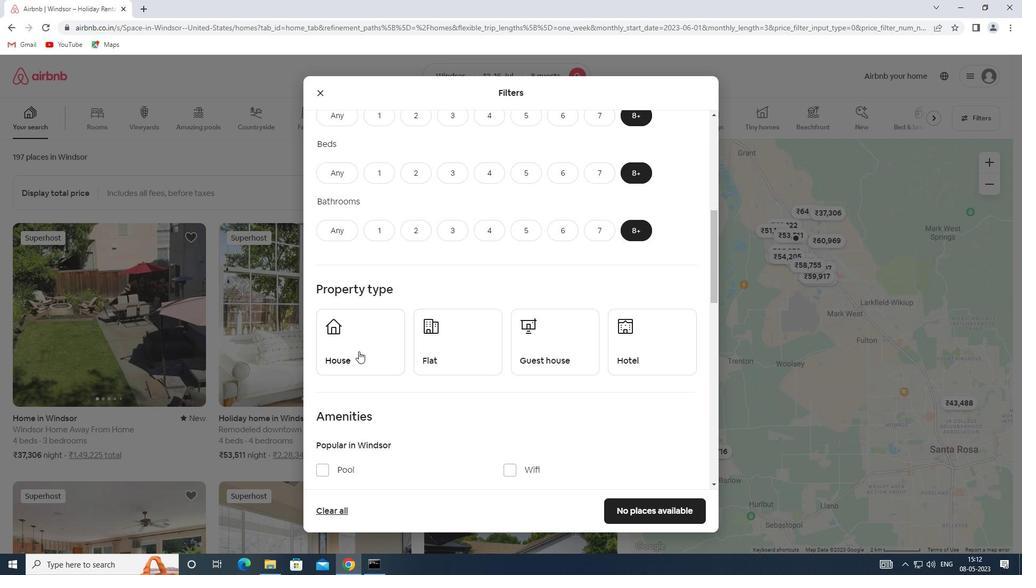 
Action: Mouse moved to (446, 351)
Screenshot: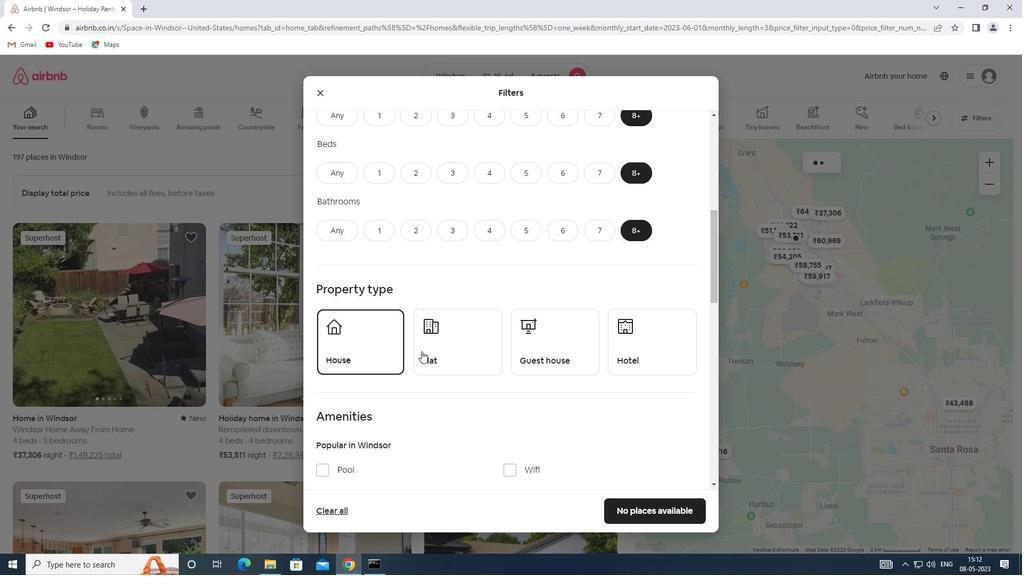 
Action: Mouse pressed left at (446, 351)
Screenshot: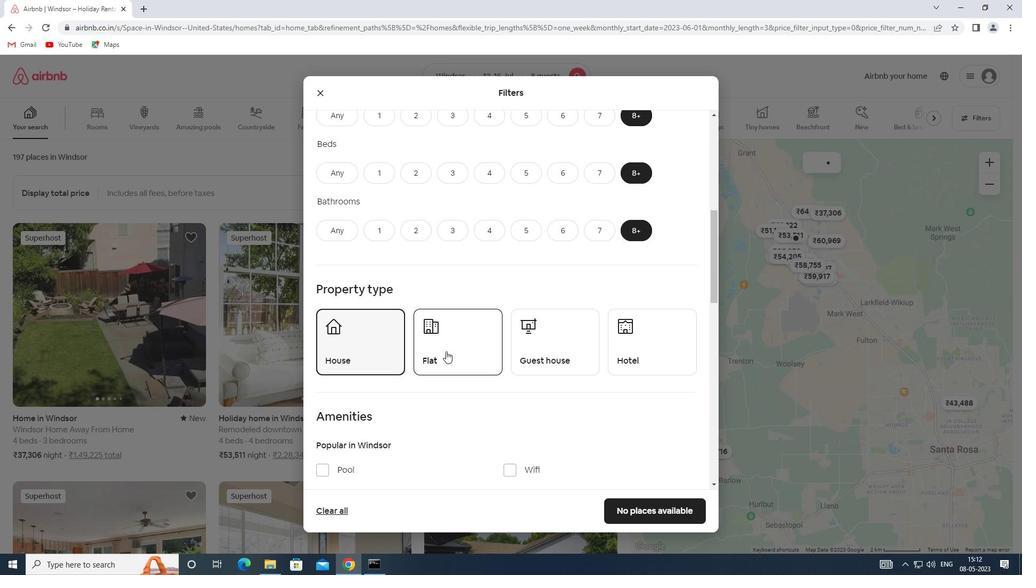 
Action: Mouse moved to (544, 350)
Screenshot: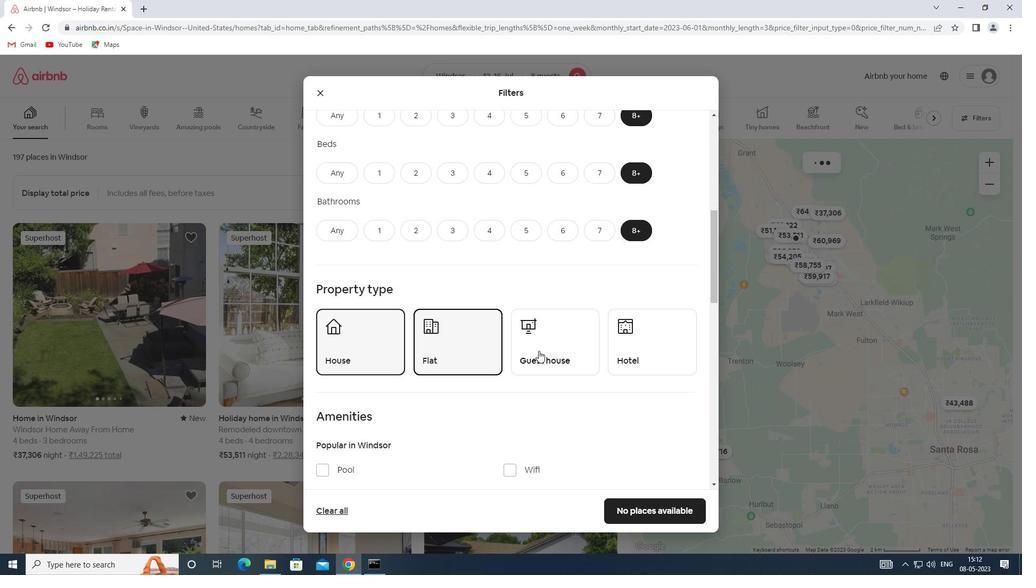 
Action: Mouse pressed left at (544, 350)
Screenshot: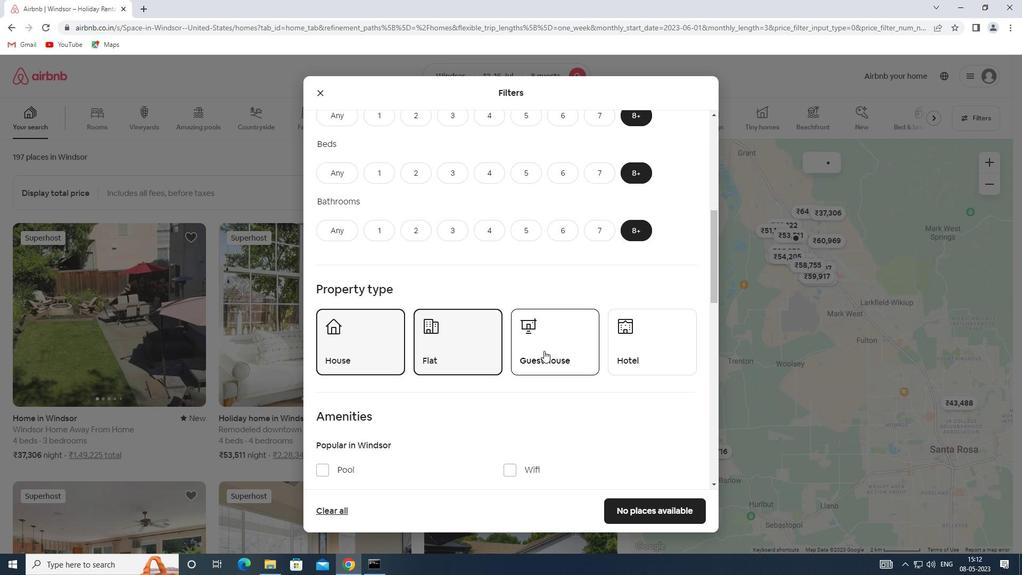 
Action: Mouse moved to (544, 350)
Screenshot: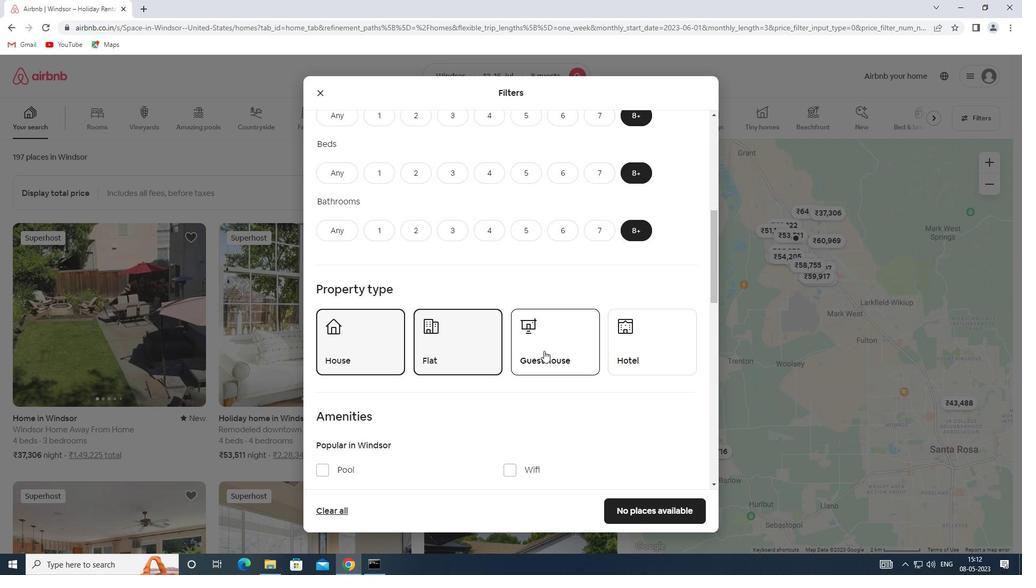 
Action: Mouse scrolled (544, 350) with delta (0, 0)
Screenshot: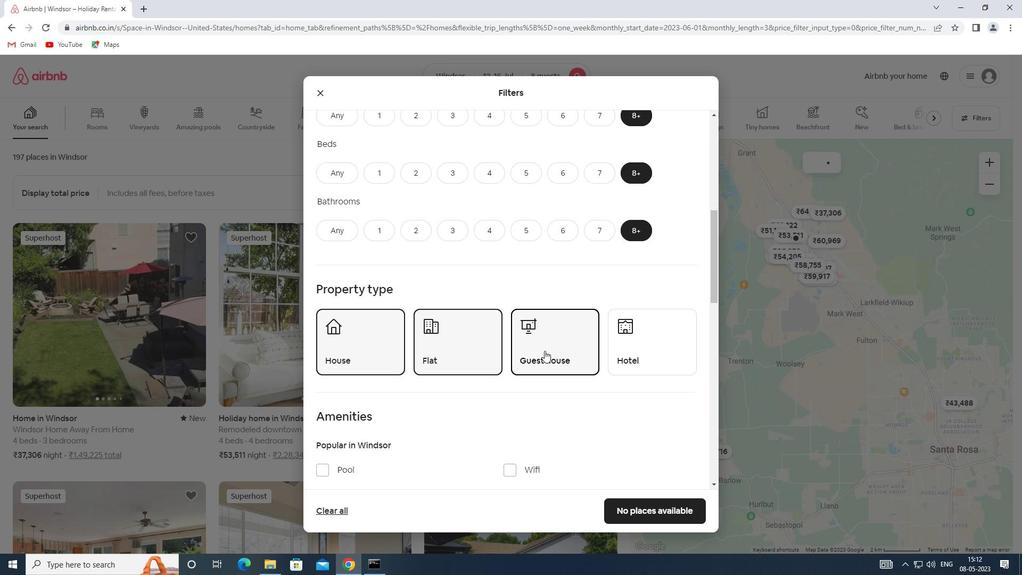 
Action: Mouse scrolled (544, 350) with delta (0, 0)
Screenshot: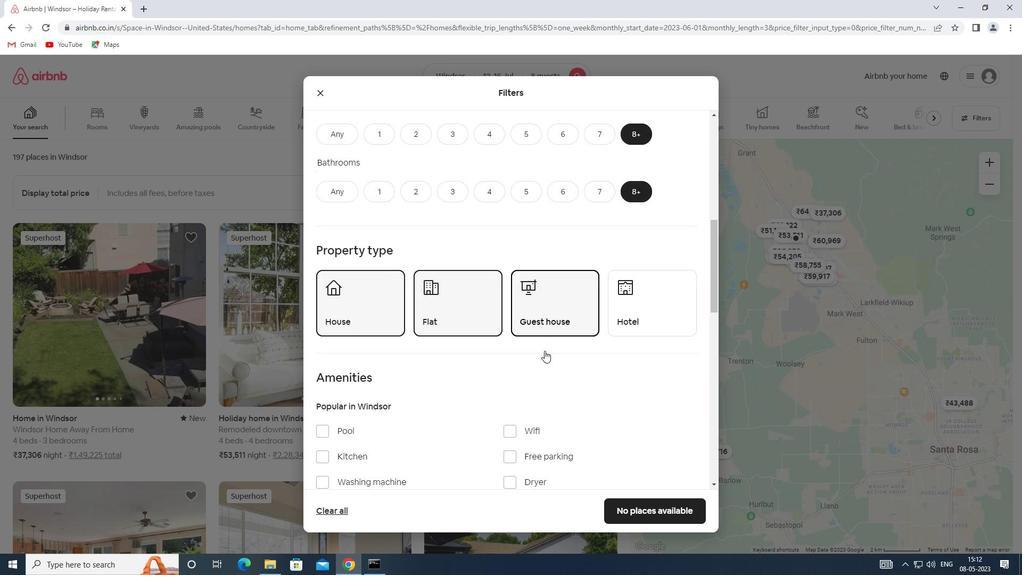 
Action: Mouse moved to (338, 437)
Screenshot: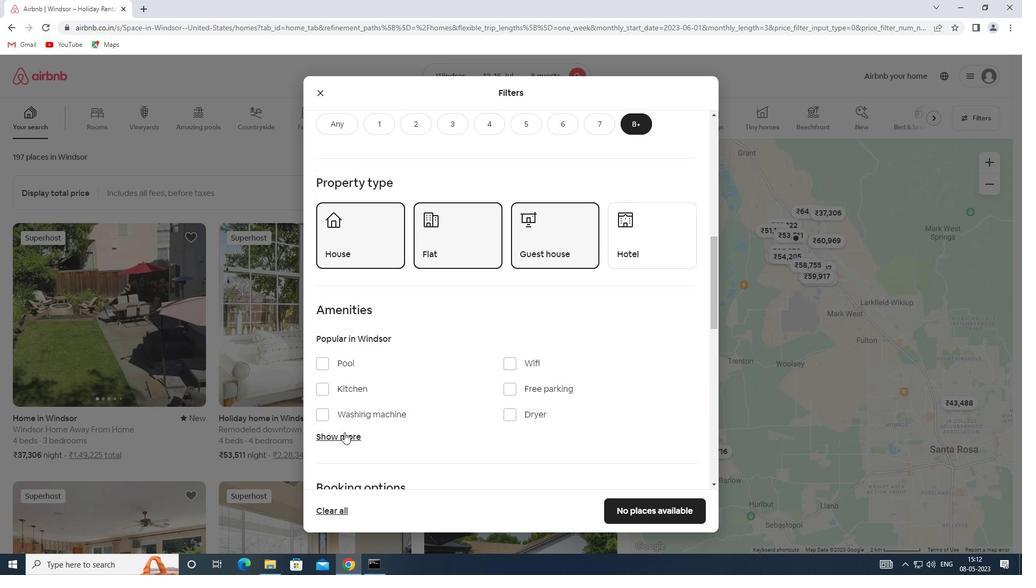 
Action: Mouse pressed left at (338, 437)
Screenshot: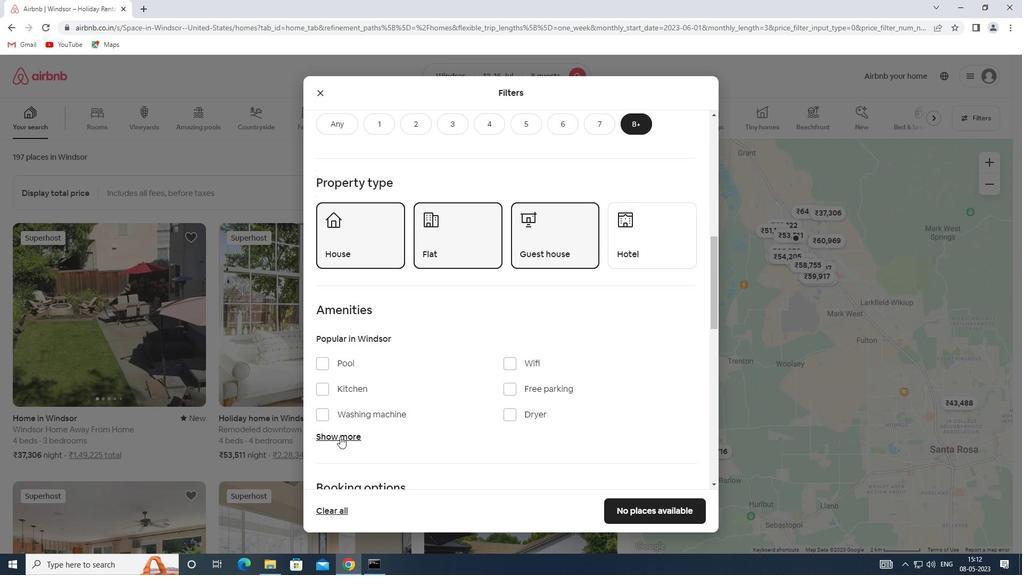 
Action: Mouse moved to (515, 365)
Screenshot: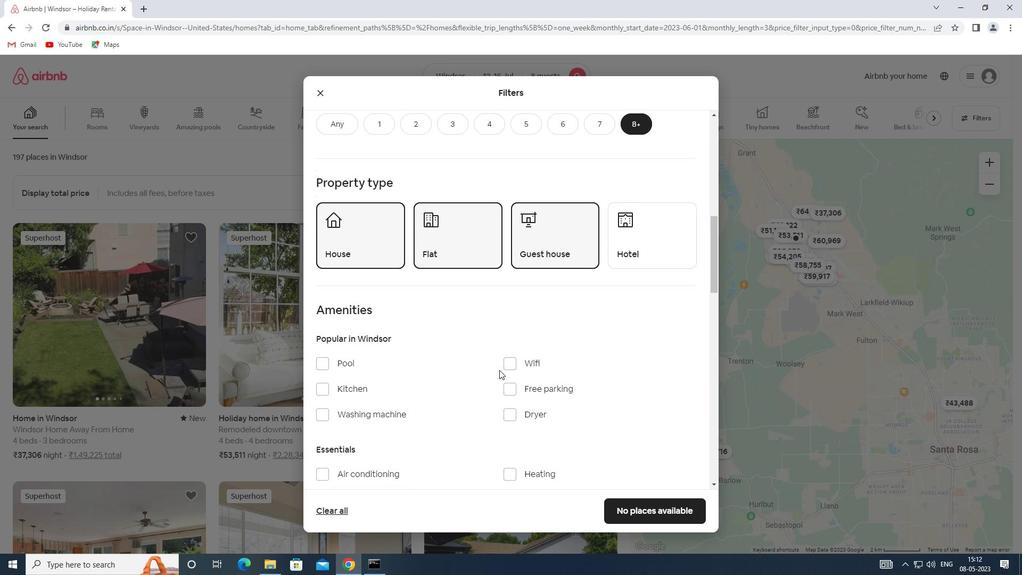 
Action: Mouse pressed left at (515, 365)
Screenshot: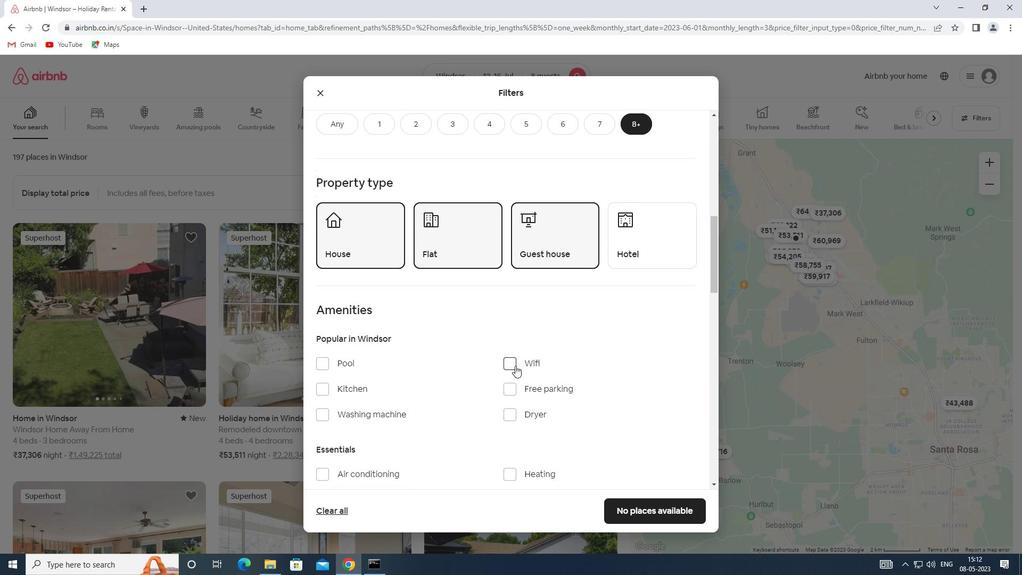 
Action: Mouse moved to (507, 406)
Screenshot: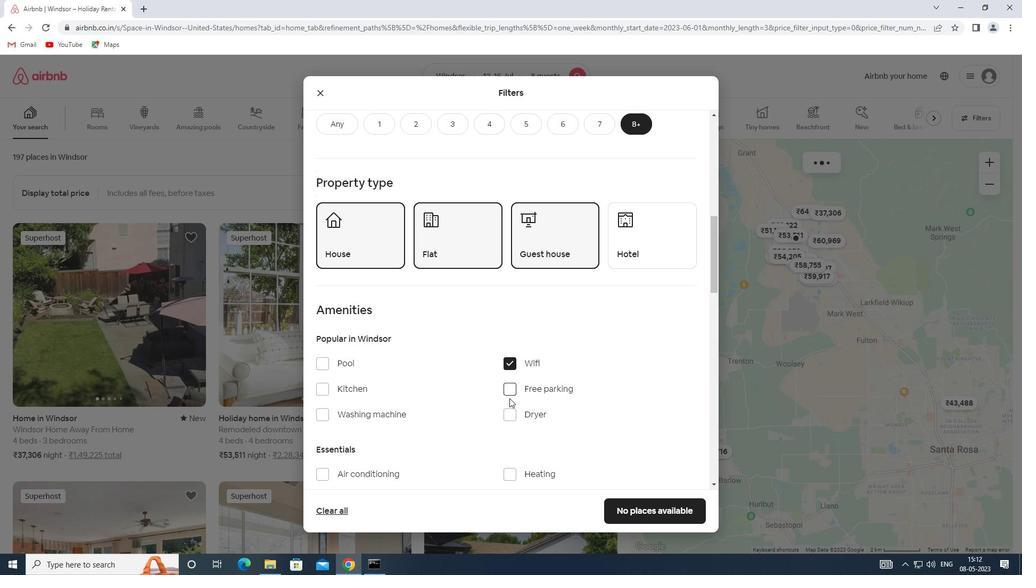 
Action: Mouse scrolled (507, 405) with delta (0, 0)
Screenshot: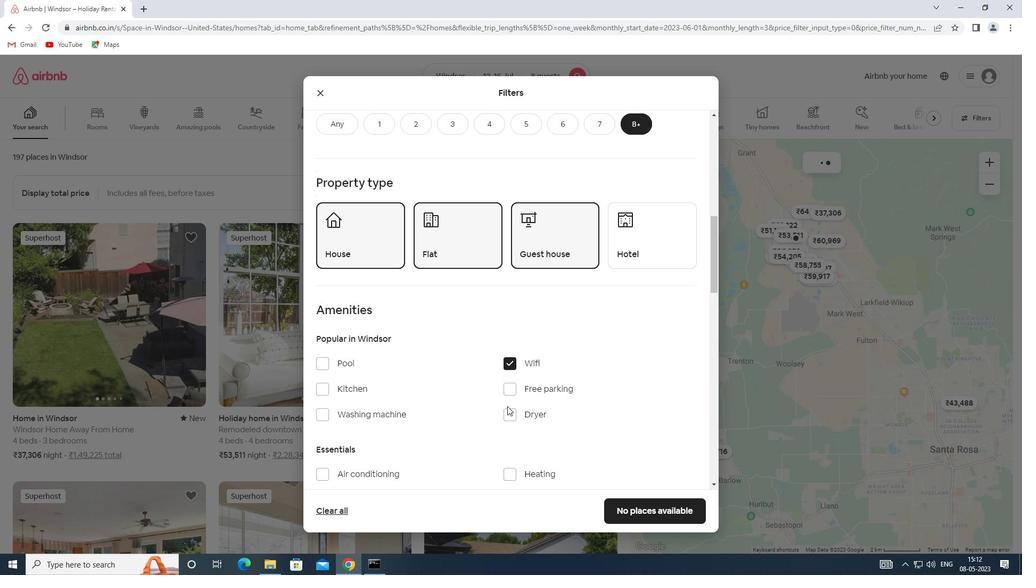 
Action: Mouse scrolled (507, 405) with delta (0, 0)
Screenshot: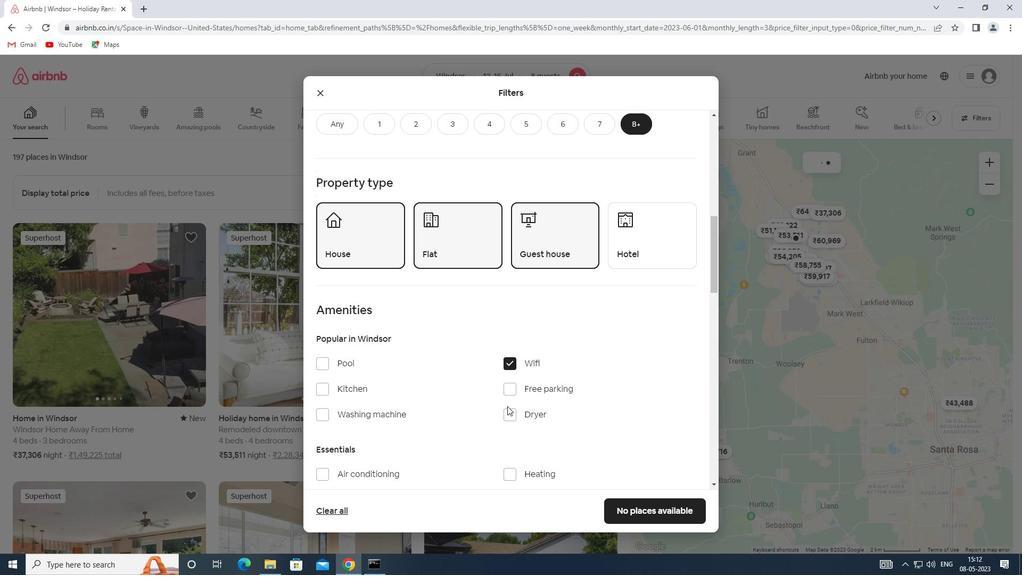 
Action: Mouse moved to (505, 396)
Screenshot: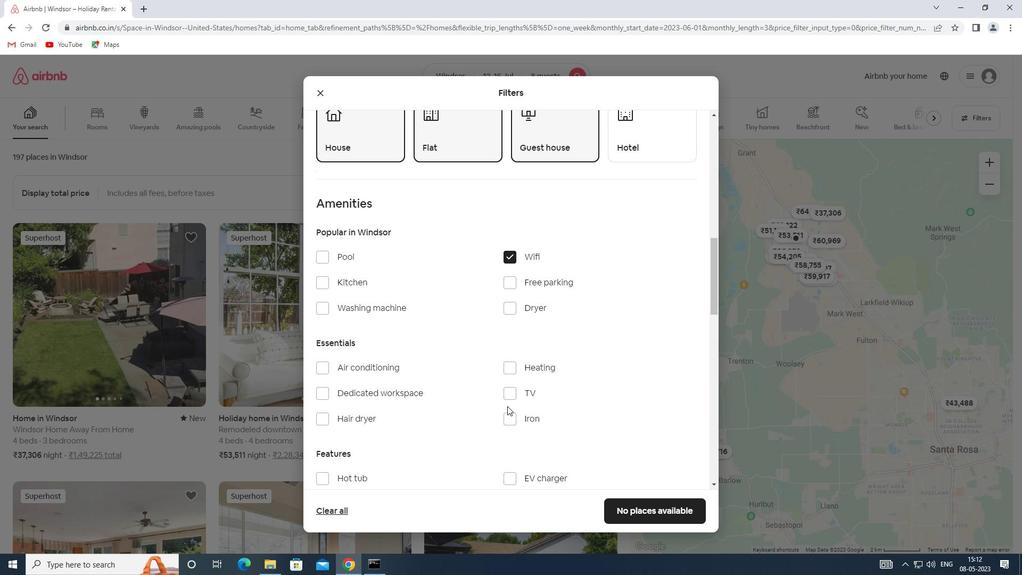 
Action: Mouse pressed left at (505, 396)
Screenshot: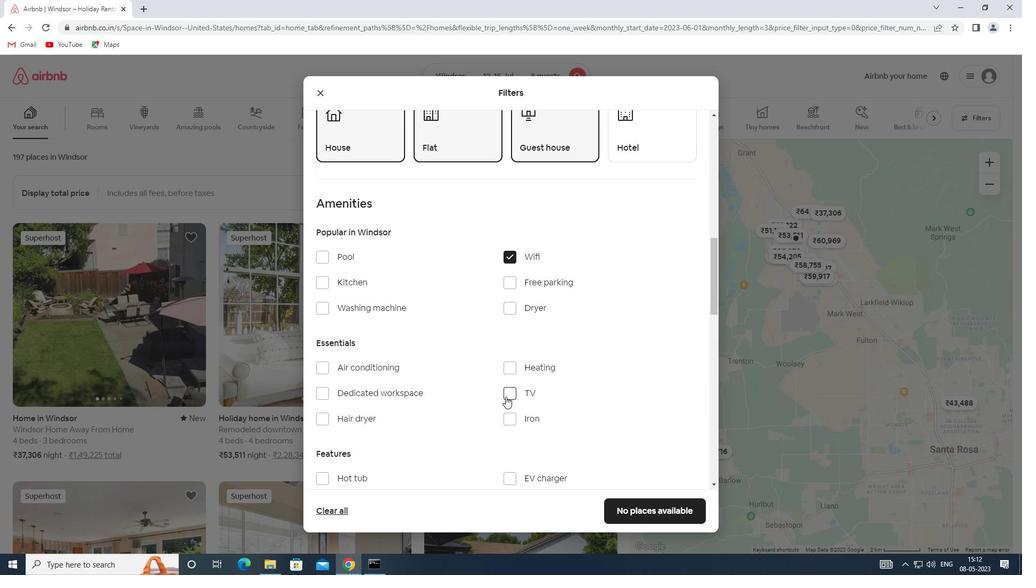 
Action: Mouse moved to (513, 285)
Screenshot: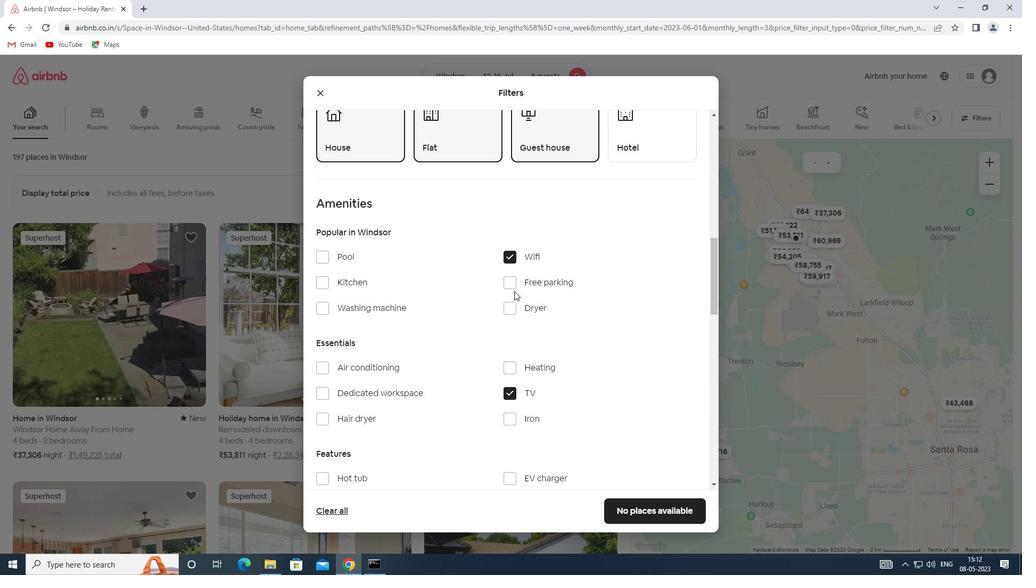 
Action: Mouse pressed left at (513, 285)
Screenshot: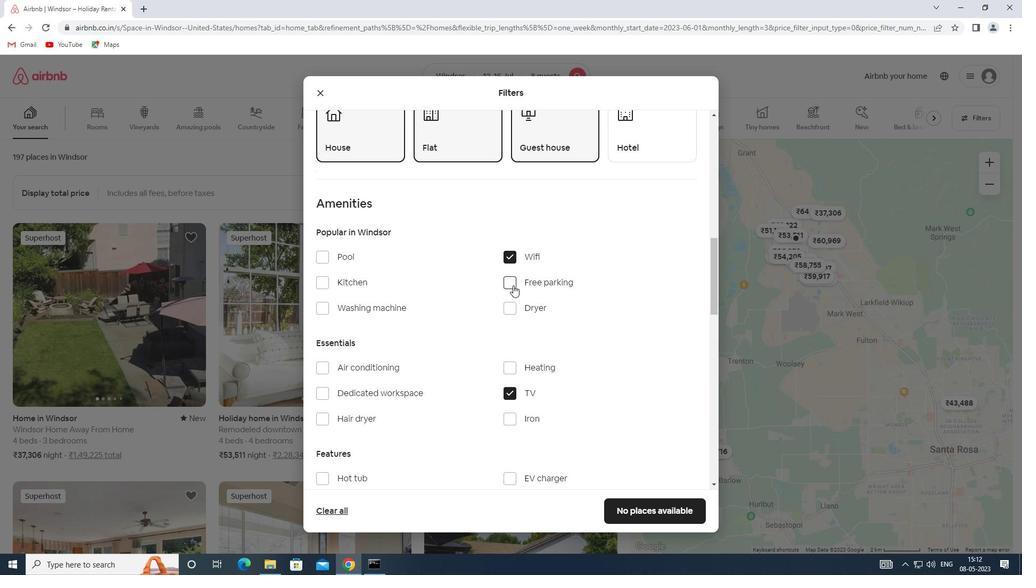 
Action: Mouse moved to (444, 396)
Screenshot: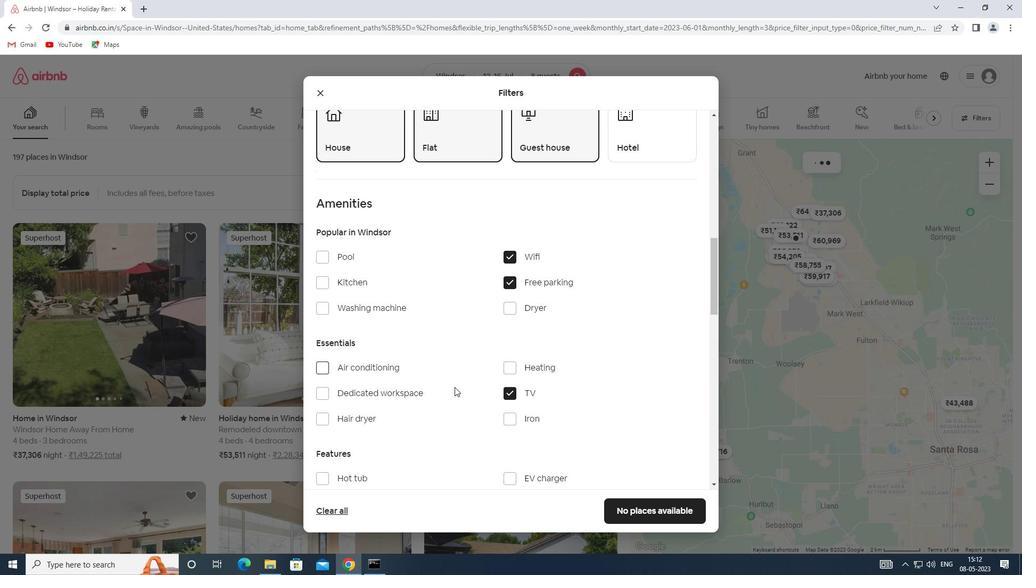 
Action: Mouse scrolled (444, 396) with delta (0, 0)
Screenshot: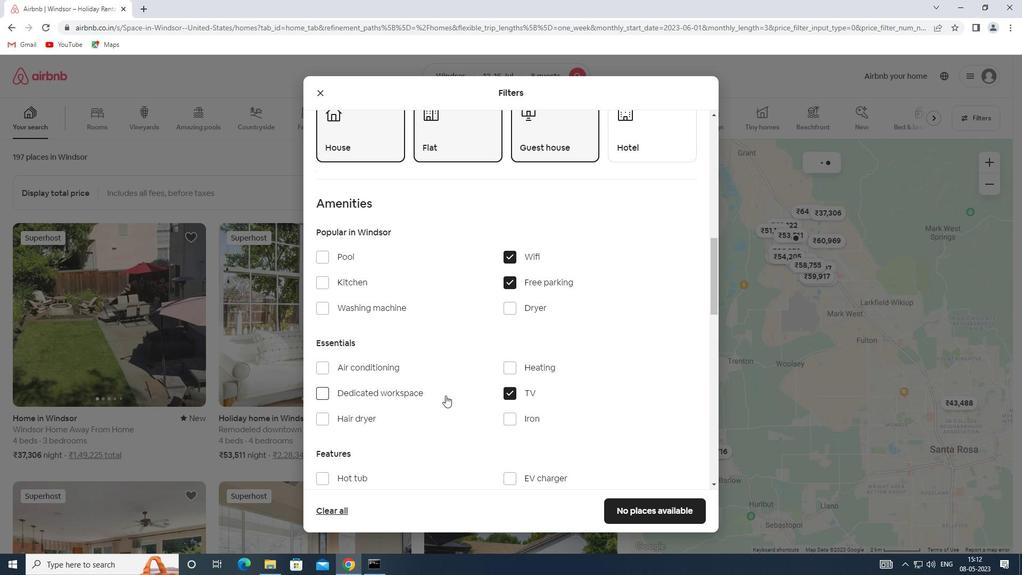 
Action: Mouse scrolled (444, 396) with delta (0, 0)
Screenshot: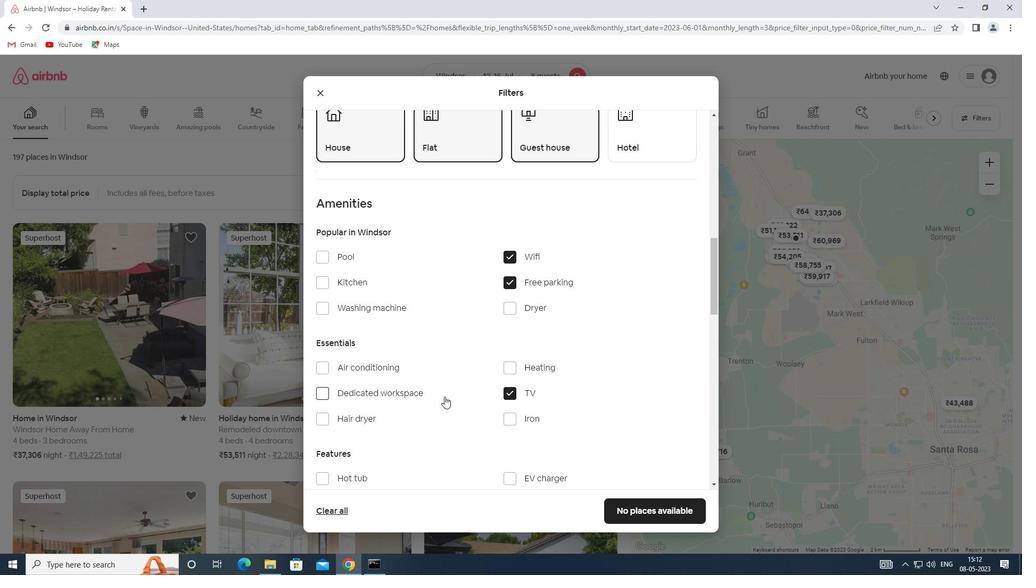 
Action: Mouse moved to (514, 396)
Screenshot: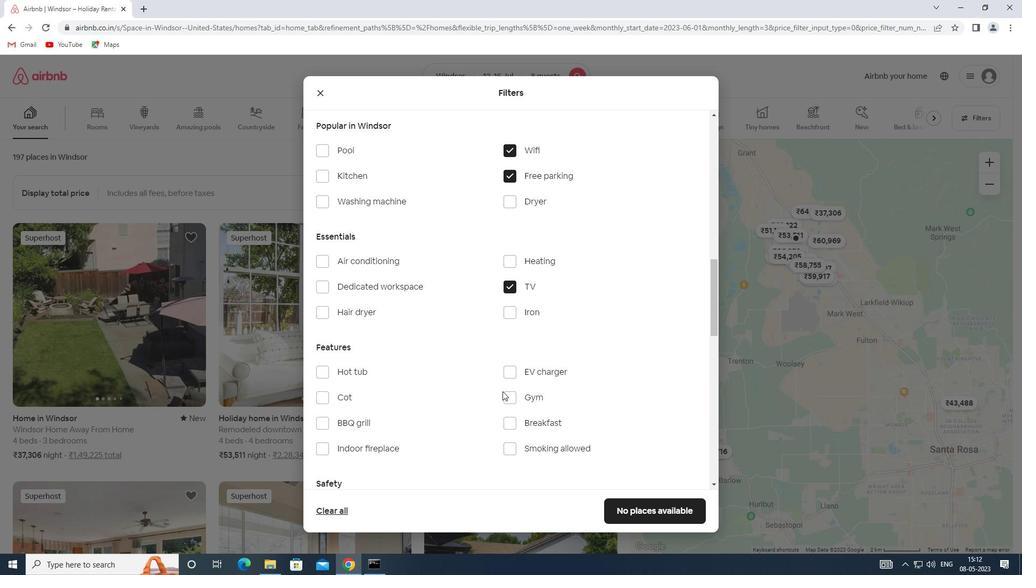 
Action: Mouse pressed left at (514, 396)
Screenshot: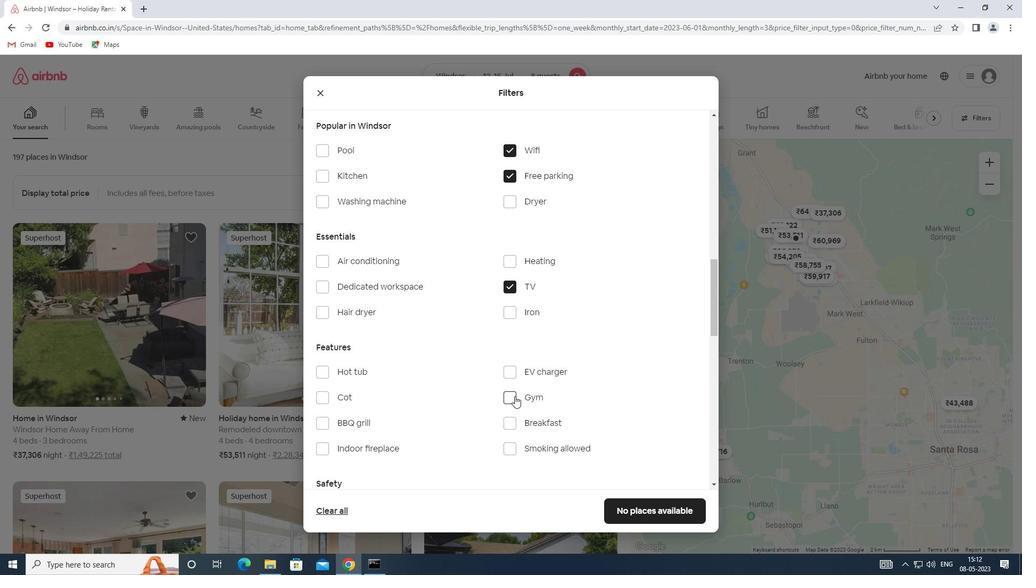 
Action: Mouse moved to (504, 422)
Screenshot: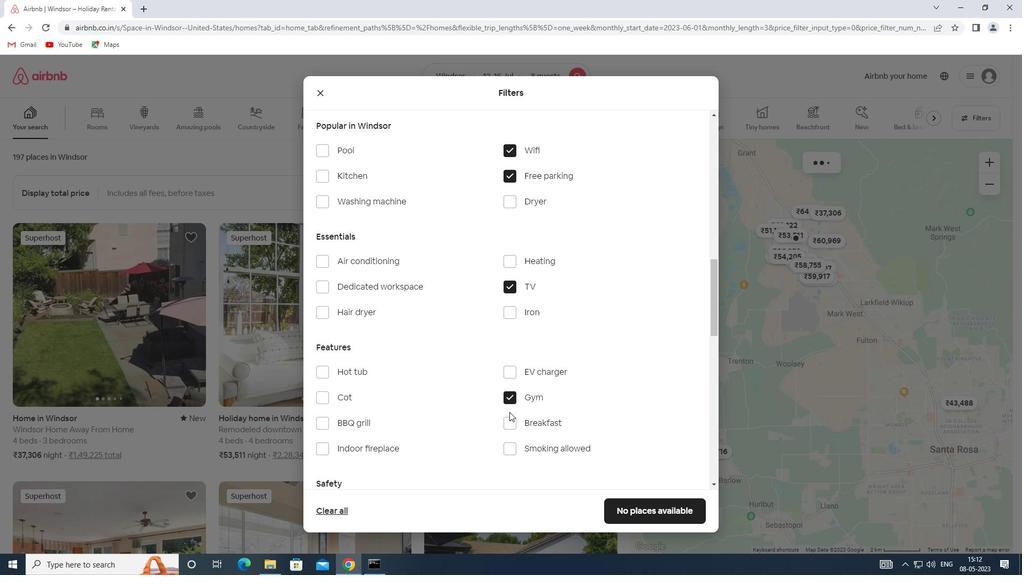 
Action: Mouse pressed left at (504, 422)
Screenshot: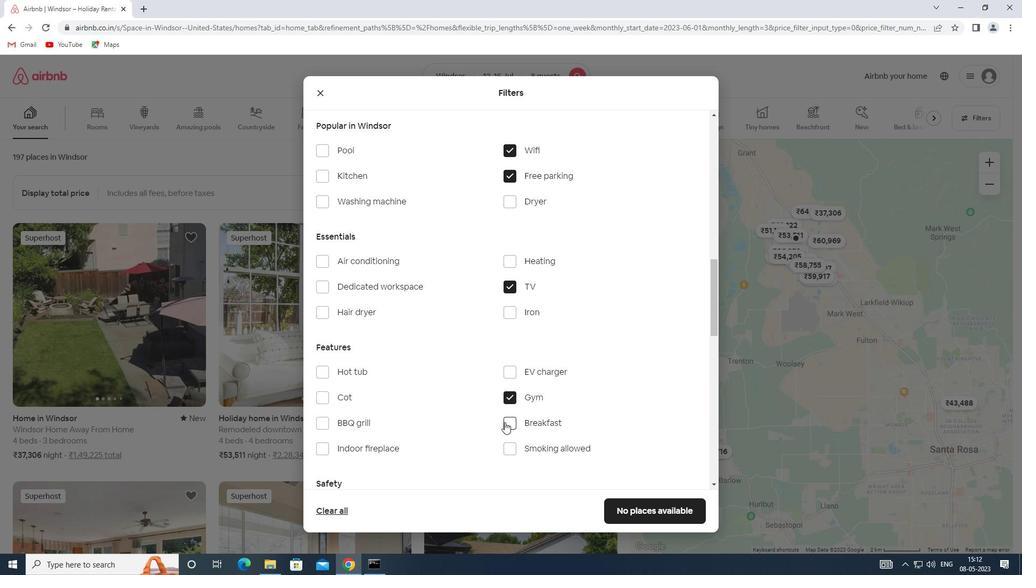 
Action: Mouse moved to (504, 418)
Screenshot: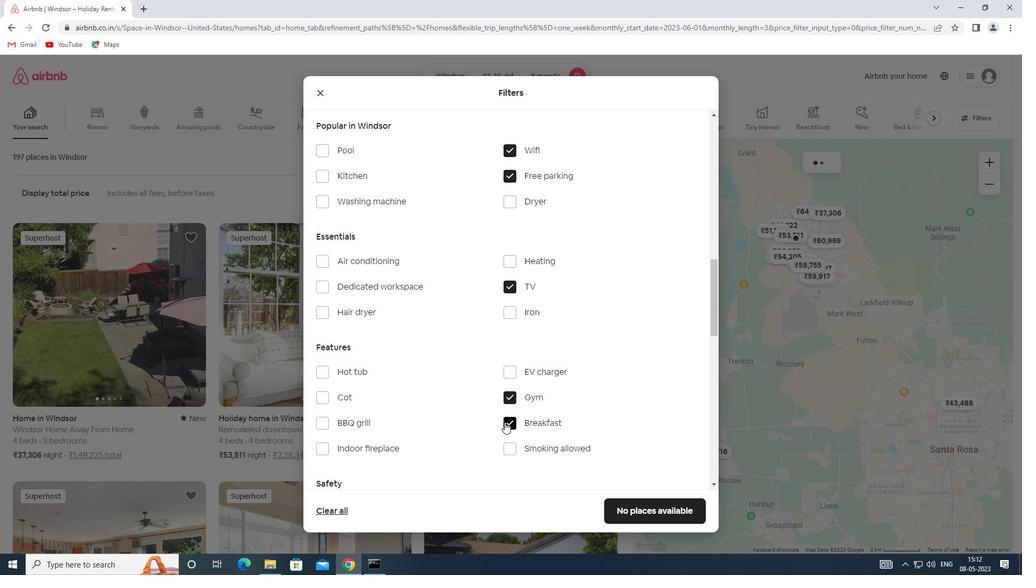 
Action: Mouse scrolled (504, 417) with delta (0, 0)
Screenshot: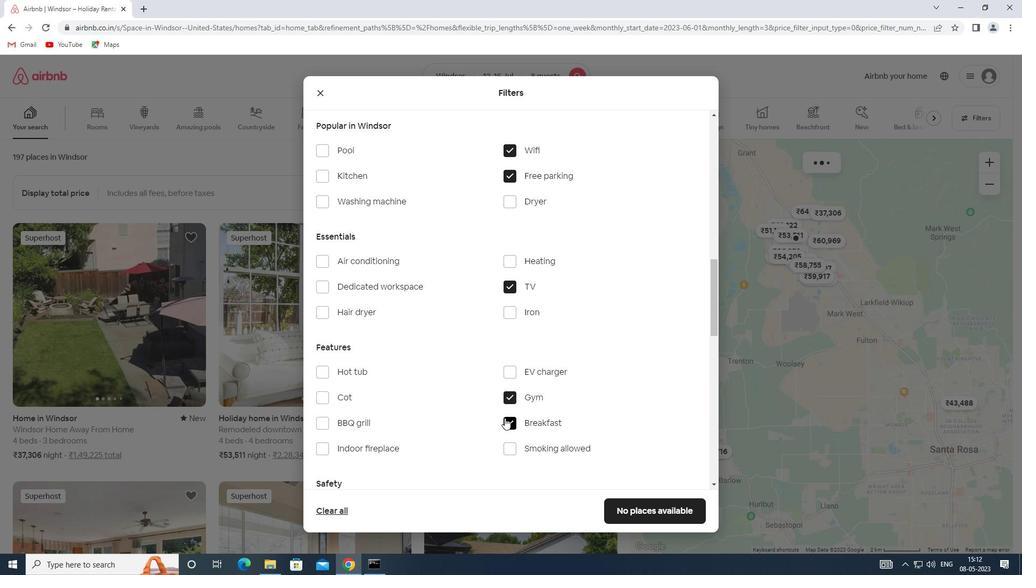 
Action: Mouse scrolled (504, 417) with delta (0, 0)
Screenshot: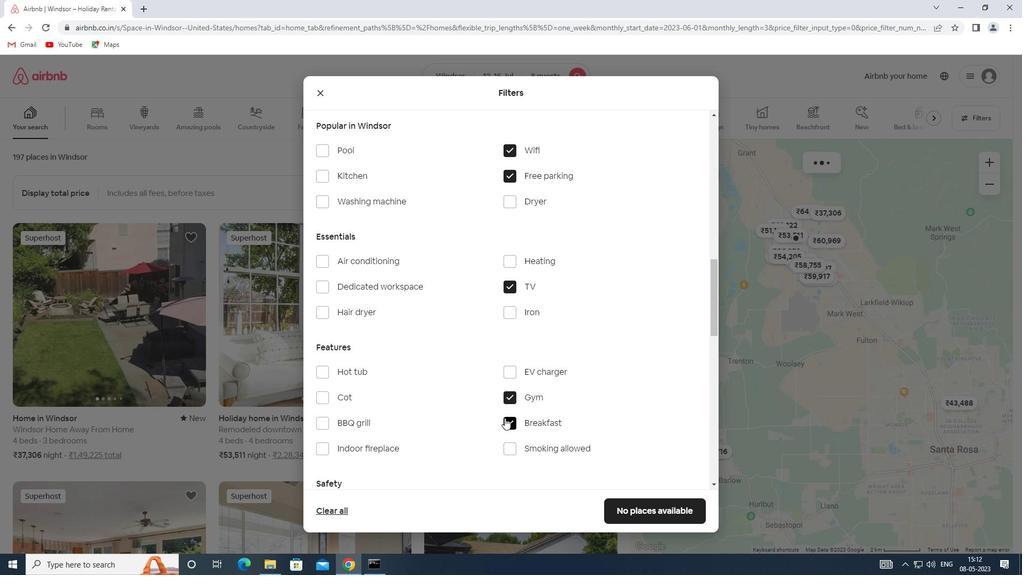 
Action: Mouse scrolled (504, 417) with delta (0, 0)
Screenshot: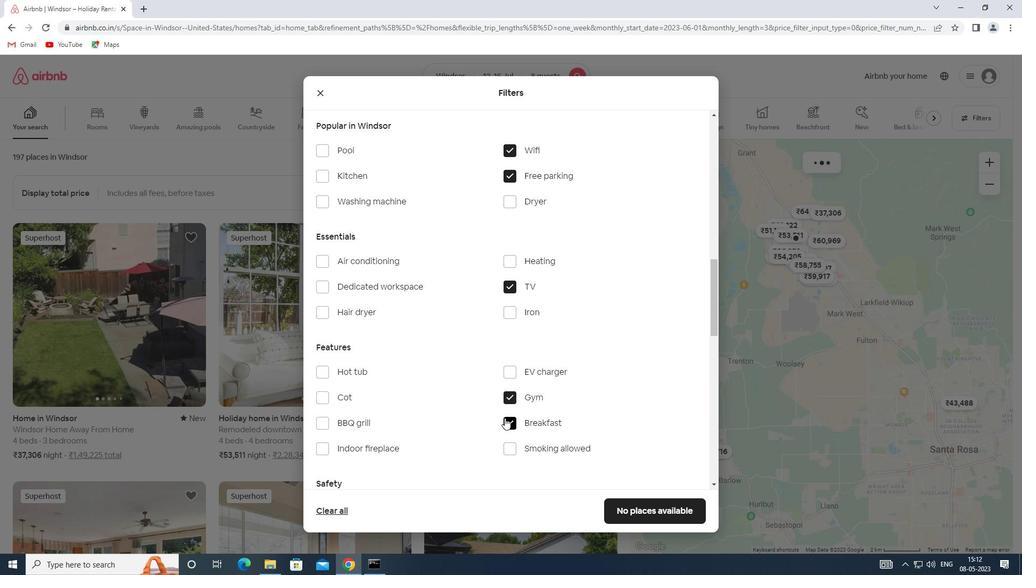 
Action: Mouse scrolled (504, 417) with delta (0, 0)
Screenshot: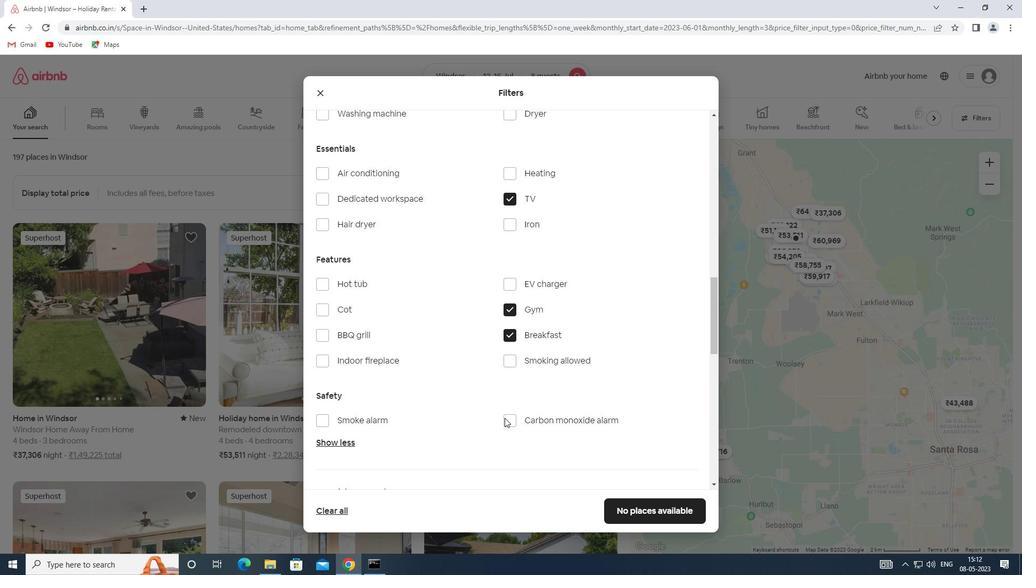 
Action: Mouse scrolled (504, 417) with delta (0, 0)
Screenshot: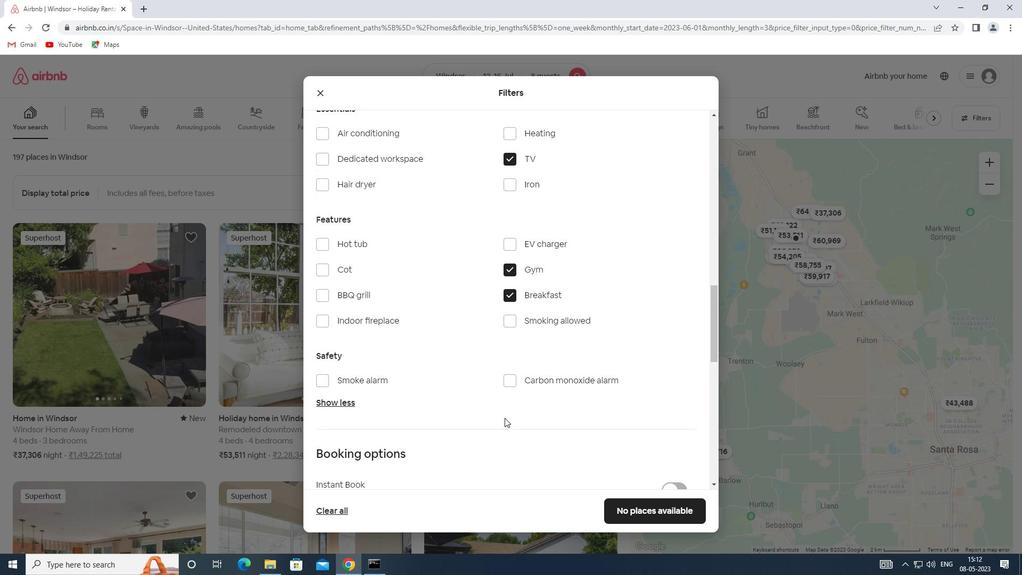 
Action: Mouse moved to (667, 386)
Screenshot: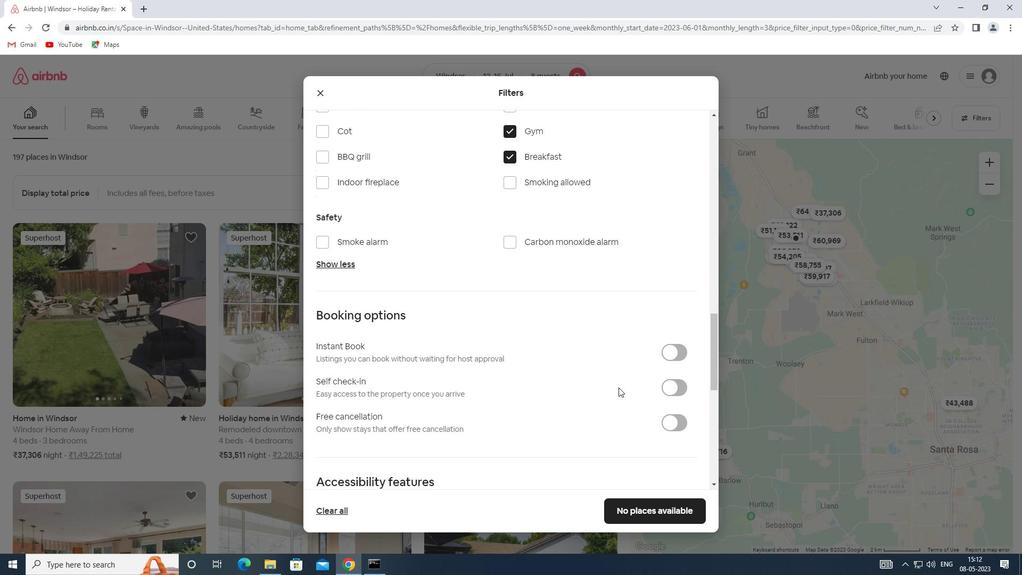 
Action: Mouse pressed left at (667, 386)
Screenshot: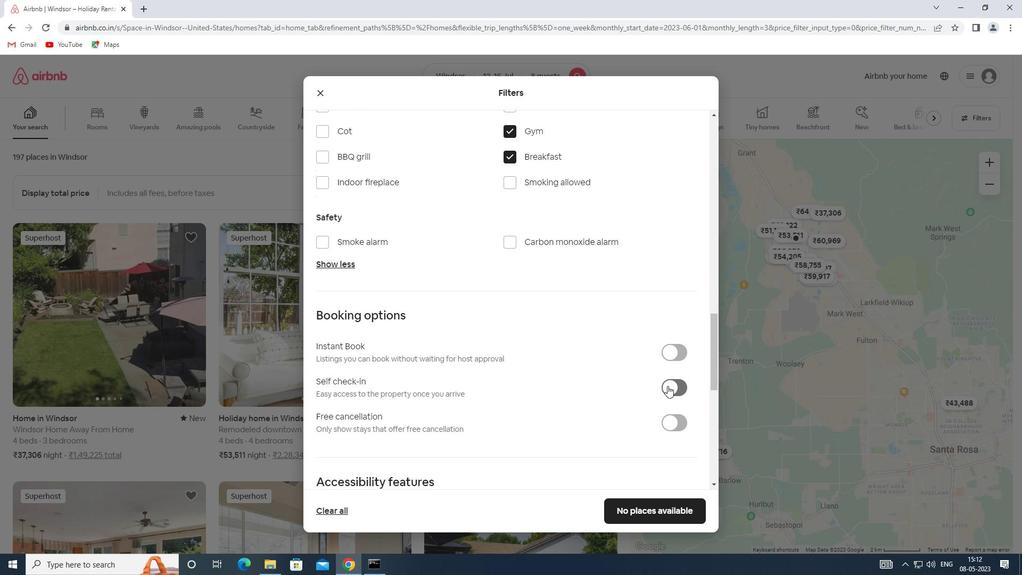 
Action: Mouse moved to (534, 408)
Screenshot: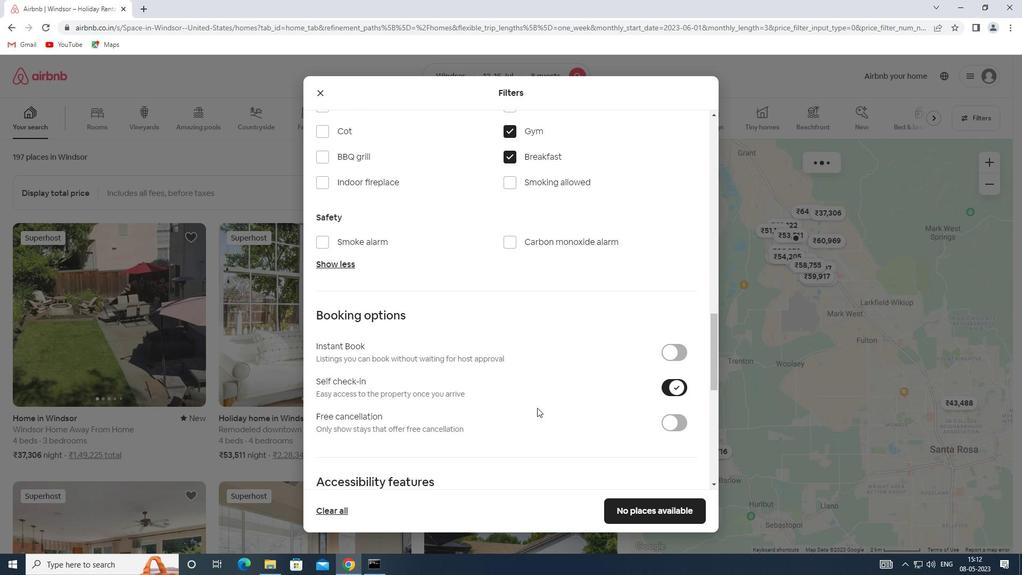 
Action: Mouse scrolled (534, 407) with delta (0, 0)
Screenshot: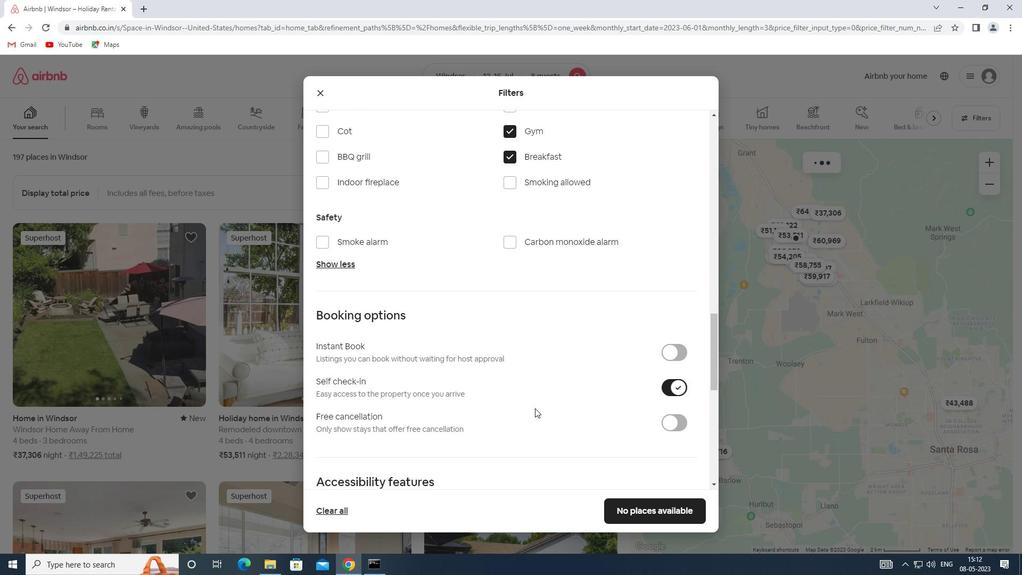 
Action: Mouse scrolled (534, 407) with delta (0, 0)
Screenshot: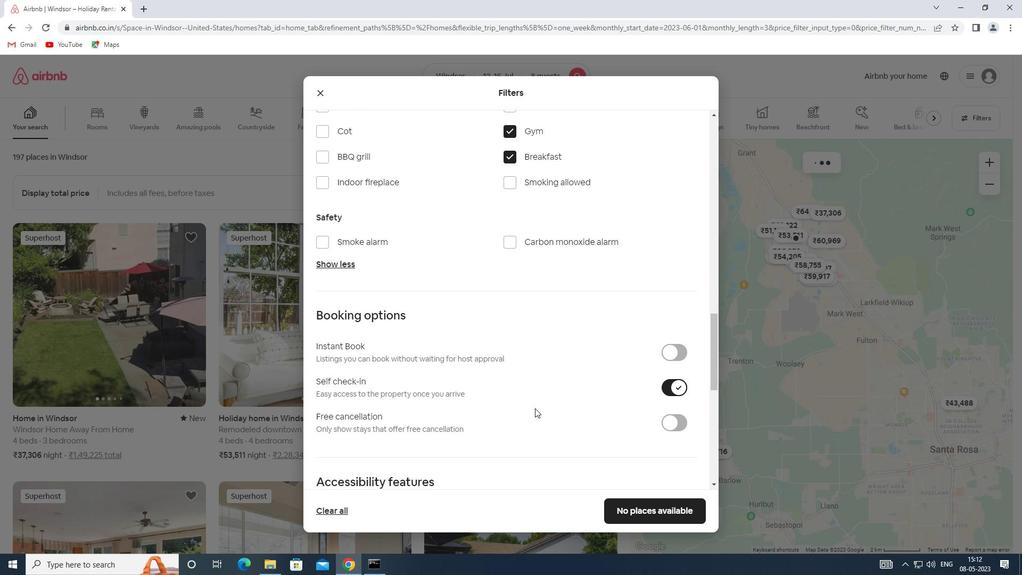 
Action: Mouse scrolled (534, 407) with delta (0, 0)
Screenshot: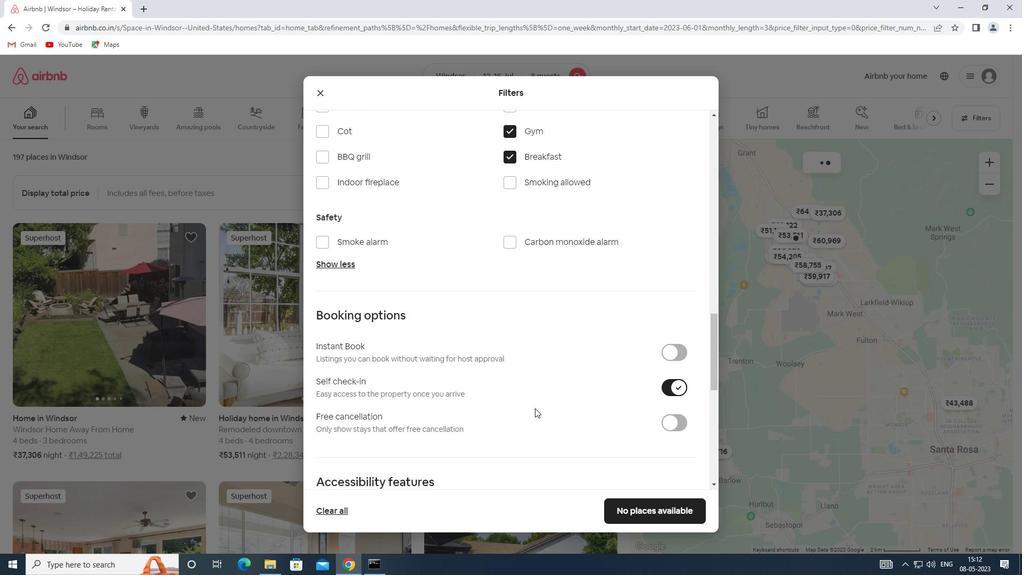 
Action: Mouse scrolled (534, 407) with delta (0, 0)
Screenshot: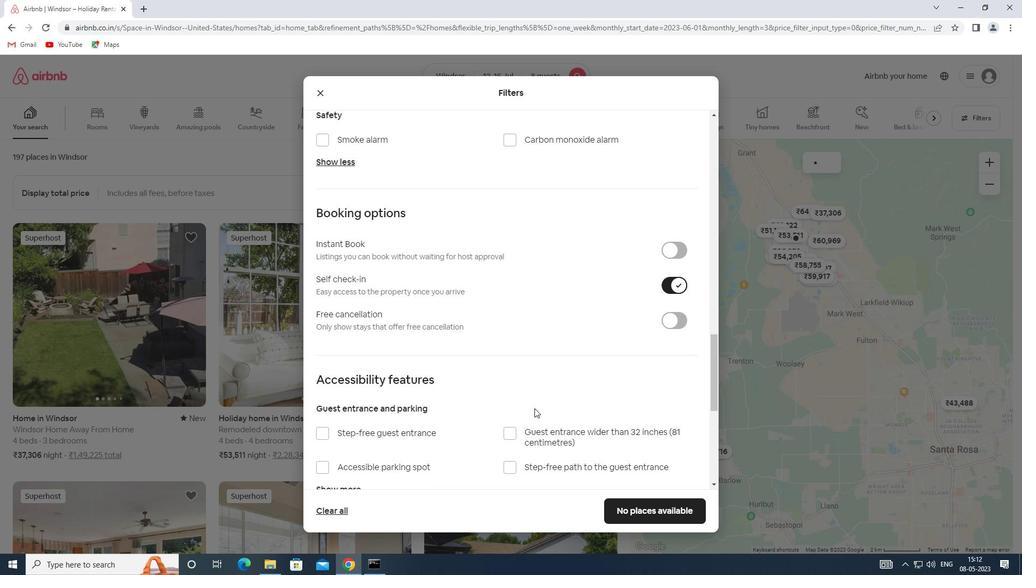 
Action: Mouse scrolled (534, 407) with delta (0, 0)
Screenshot: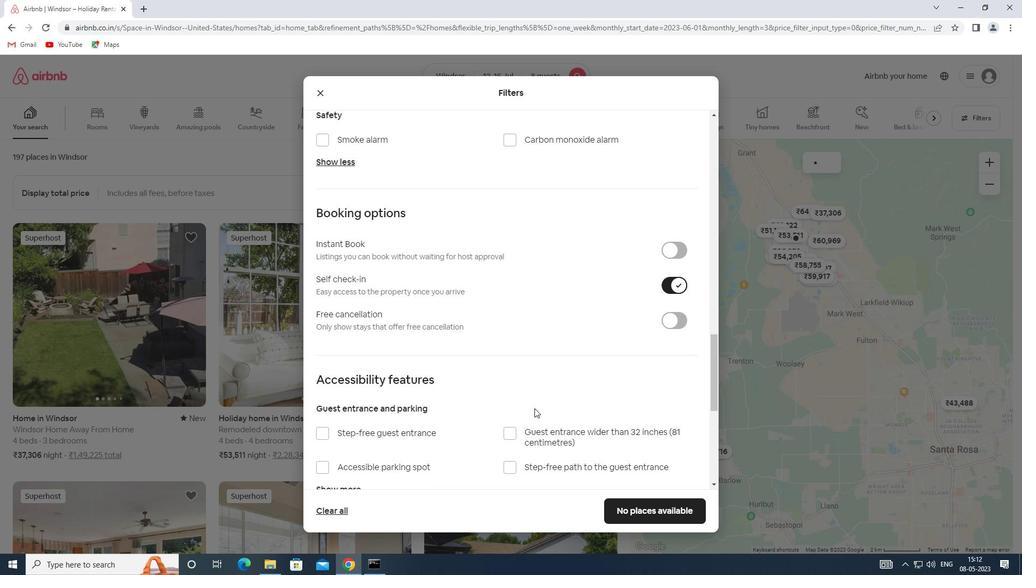 
Action: Mouse scrolled (534, 407) with delta (0, 0)
Screenshot: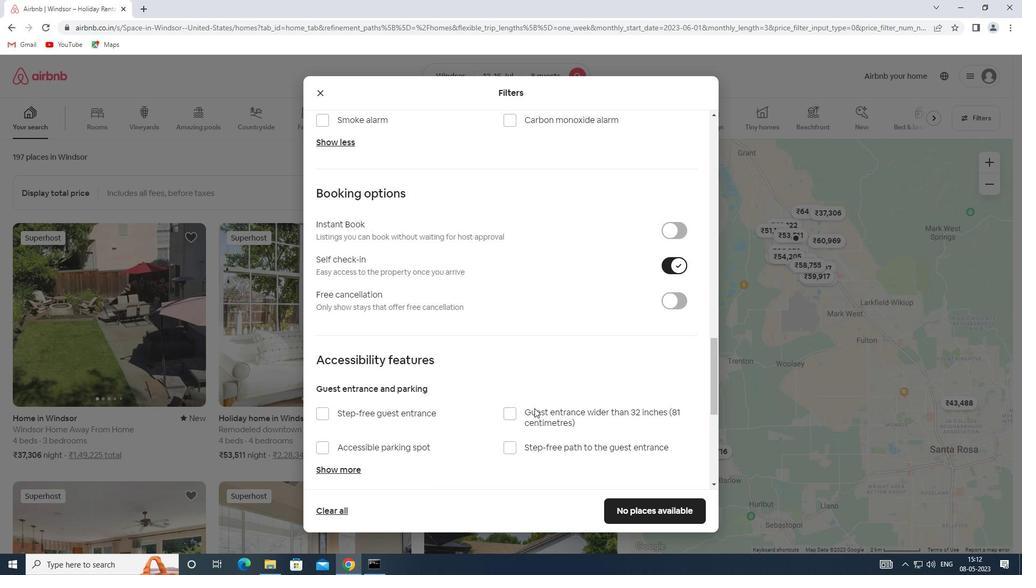
Action: Mouse scrolled (534, 407) with delta (0, 0)
Screenshot: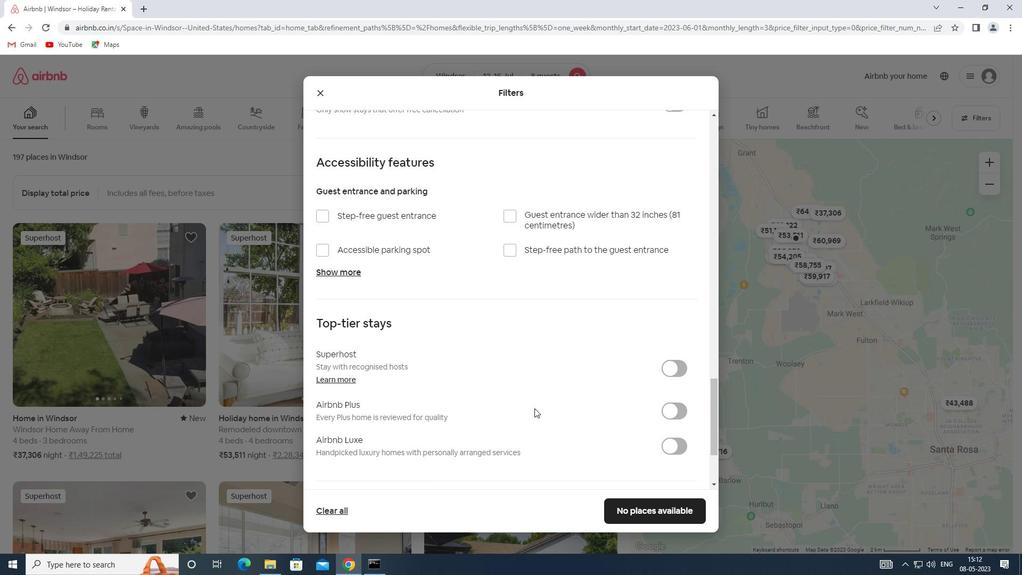 
Action: Mouse moved to (530, 410)
Screenshot: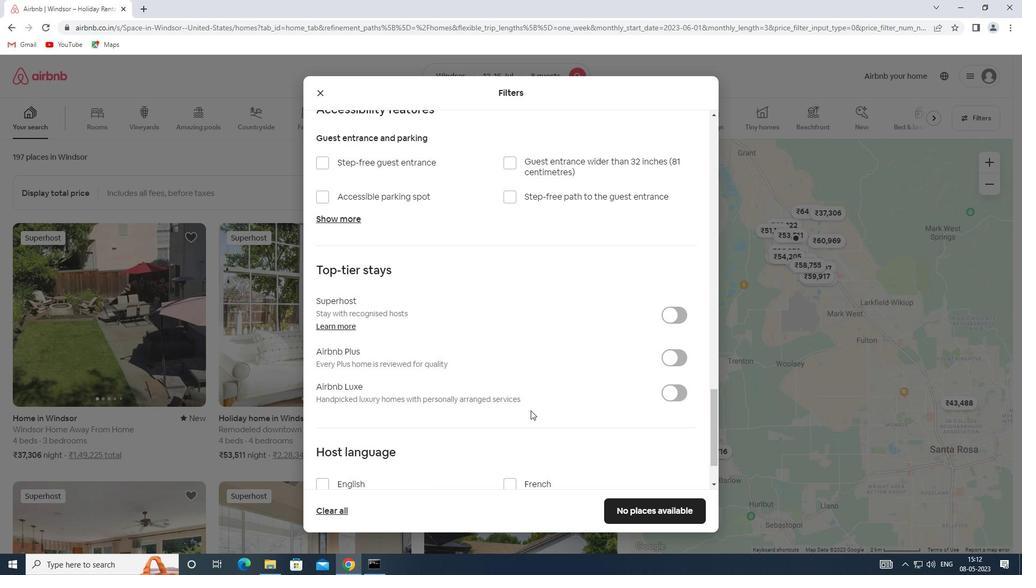 
Action: Mouse scrolled (530, 410) with delta (0, 0)
Screenshot: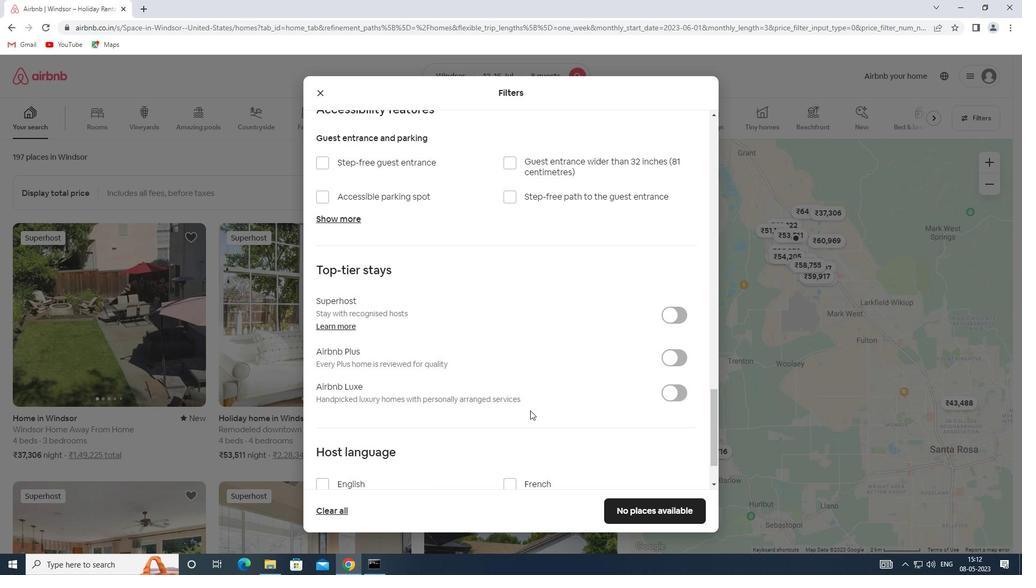 
Action: Mouse scrolled (530, 410) with delta (0, 0)
Screenshot: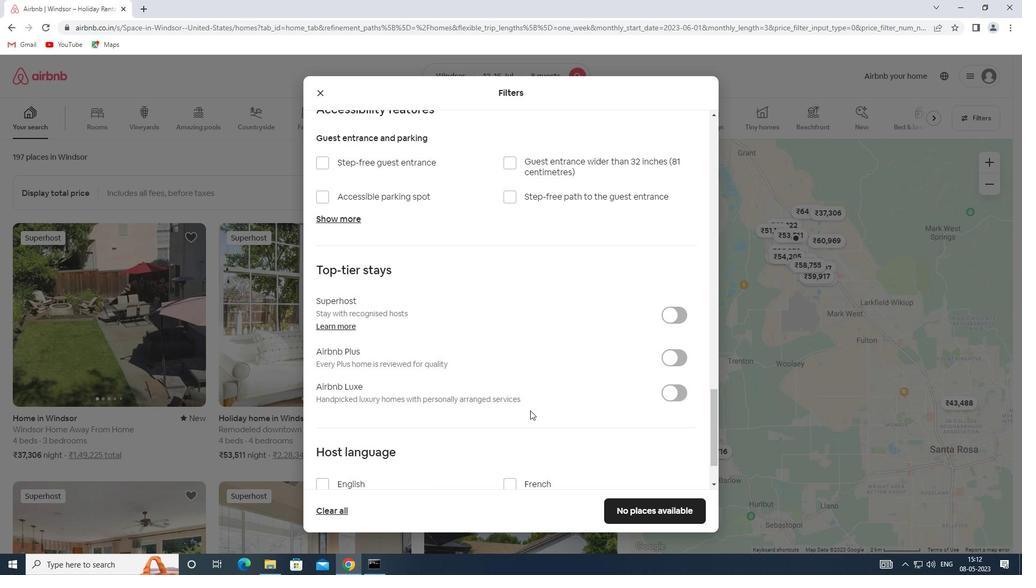 
Action: Mouse scrolled (530, 410) with delta (0, 0)
Screenshot: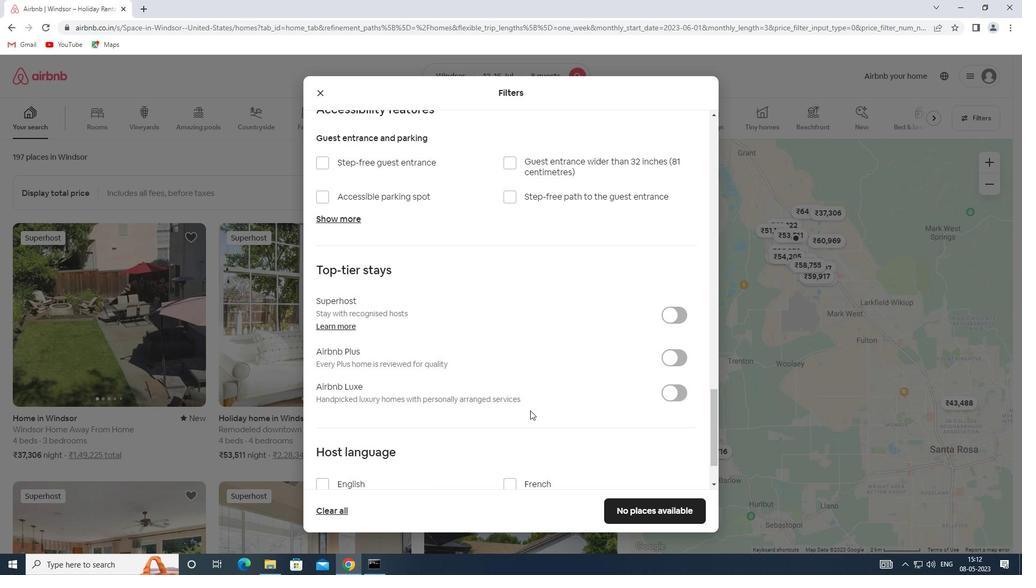 
Action: Mouse moved to (326, 420)
Screenshot: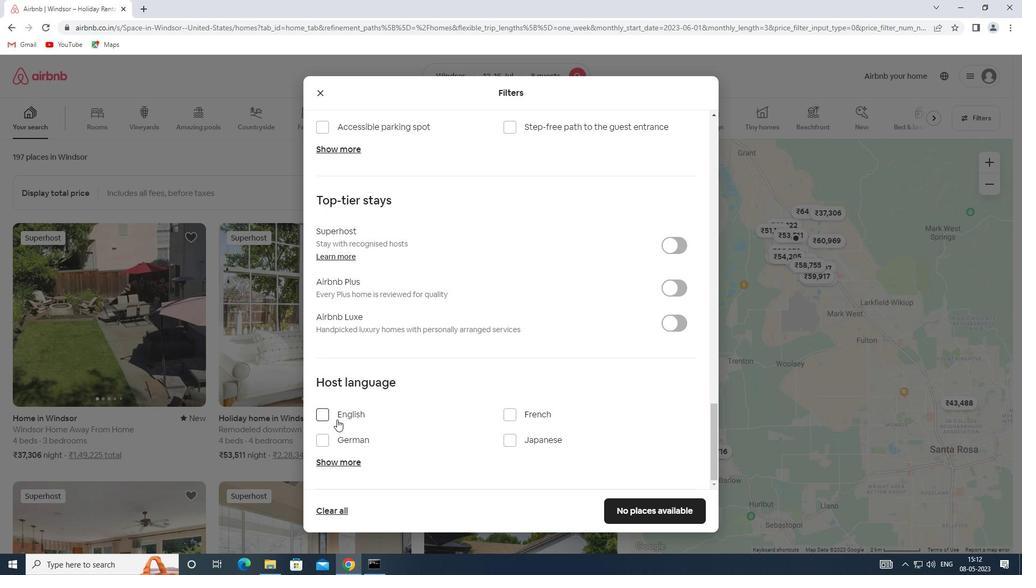 
Action: Mouse pressed left at (326, 420)
Screenshot: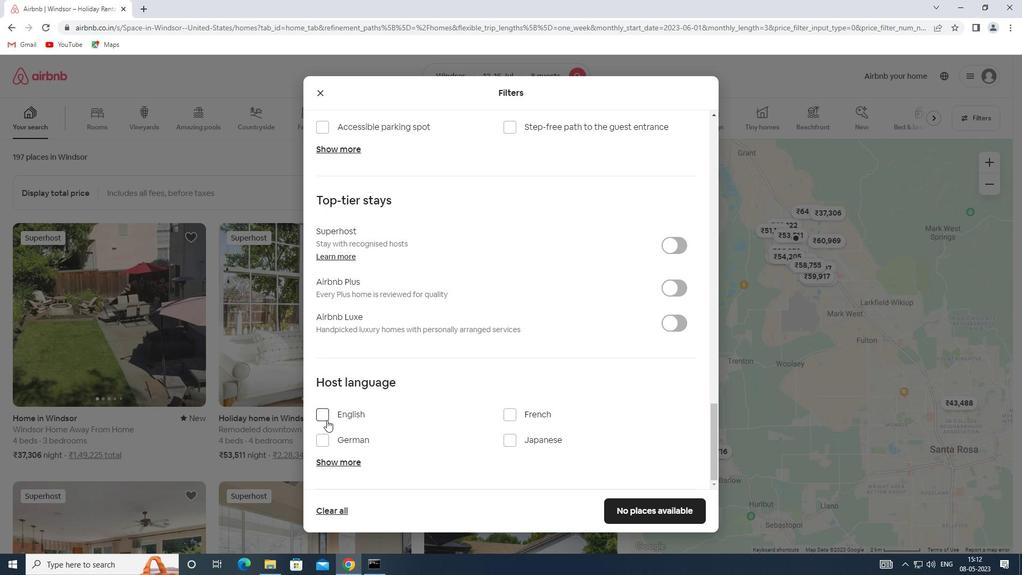 
Action: Mouse moved to (631, 510)
Screenshot: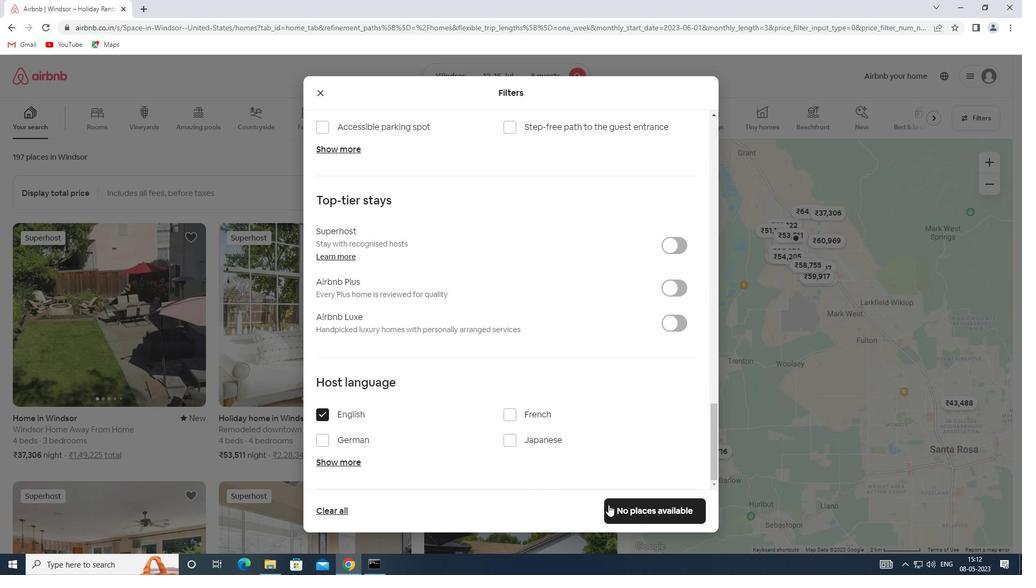 
Action: Mouse pressed left at (631, 510)
Screenshot: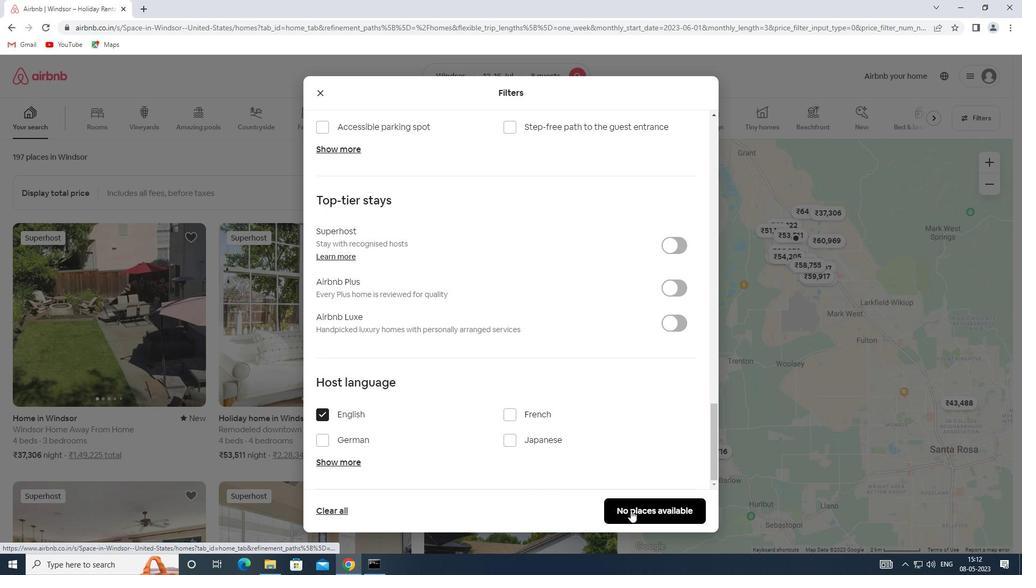 
